 Task: Open Card Card0000000406 in Board Board0000000102 in Workspace WS0000000034 in Trello. Add Member Email0000000134 to Card Card0000000406 in Board Board0000000102 in Workspace WS0000000034 in Trello. Add Blue Label titled Label0000000406 to Card Card0000000406 in Board Board0000000102 in Workspace WS0000000034 in Trello. Add Checklist CL0000000406 to Card Card0000000406 in Board Board0000000102 in Workspace WS0000000034 in Trello. Add Dates with Start Date as Sep 01 2023 and Due Date as Sep 30 2023 to Card Card0000000406 in Board Board0000000102 in Workspace WS0000000034 in Trello
Action: Mouse moved to (556, 579)
Screenshot: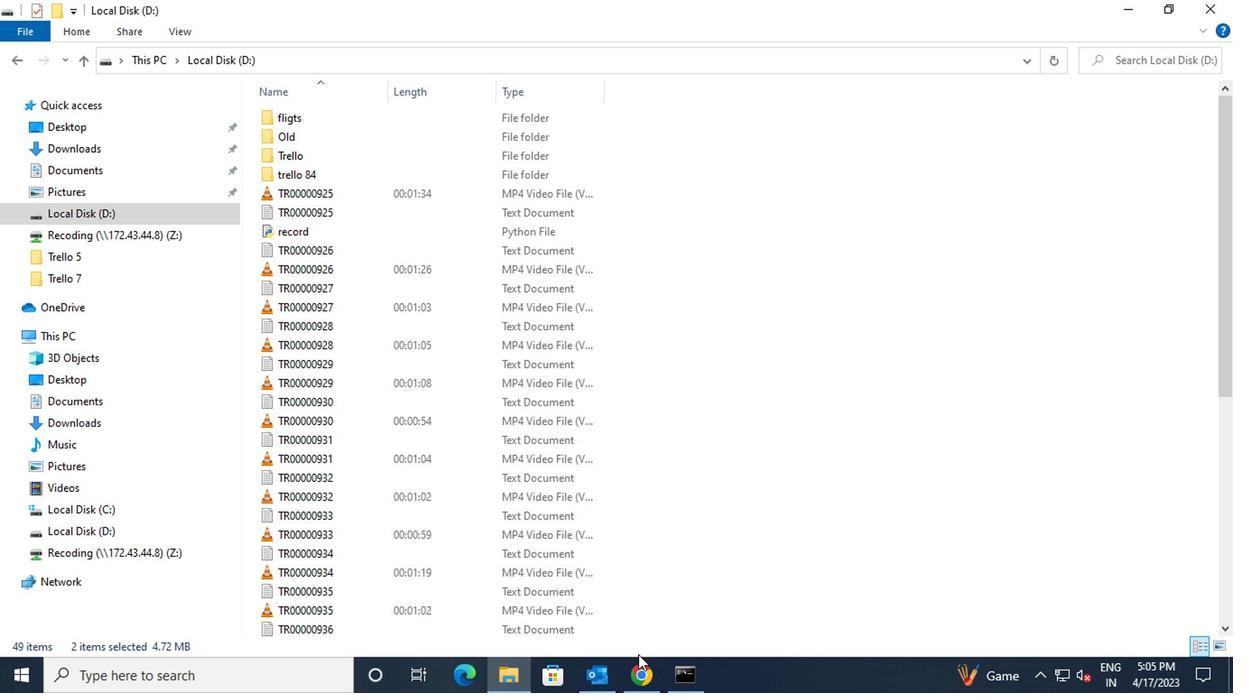 
Action: Mouse pressed left at (556, 579)
Screenshot: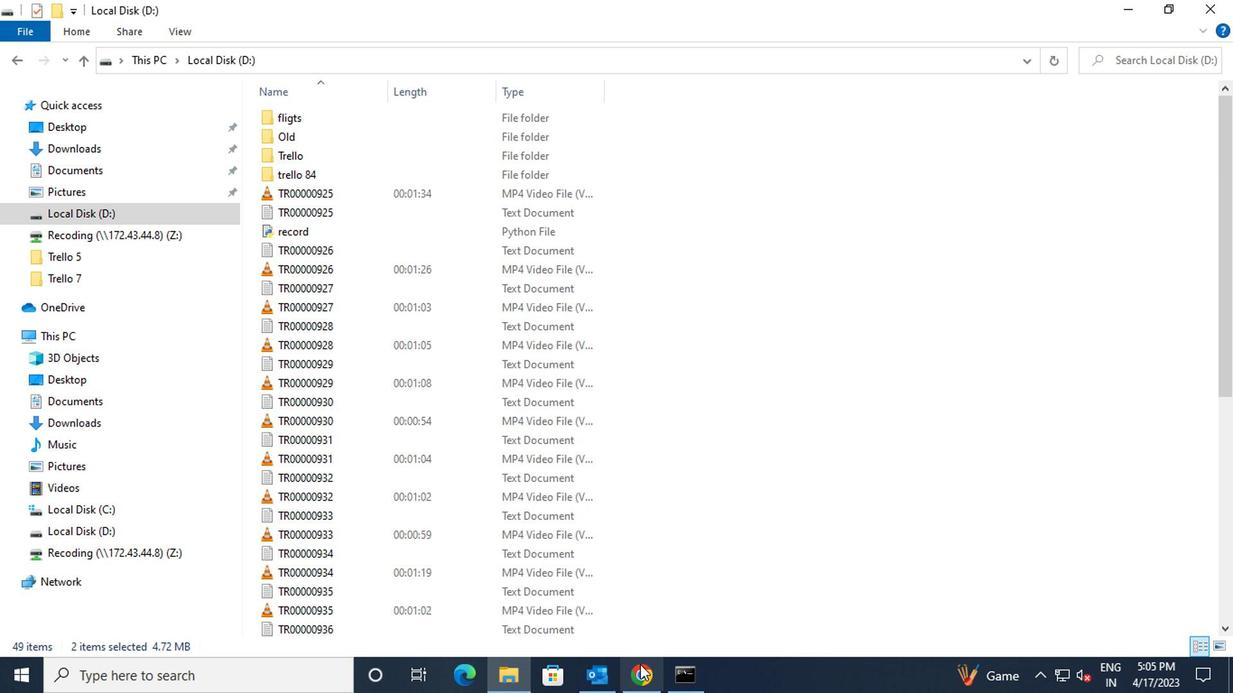 
Action: Mouse moved to (400, 280)
Screenshot: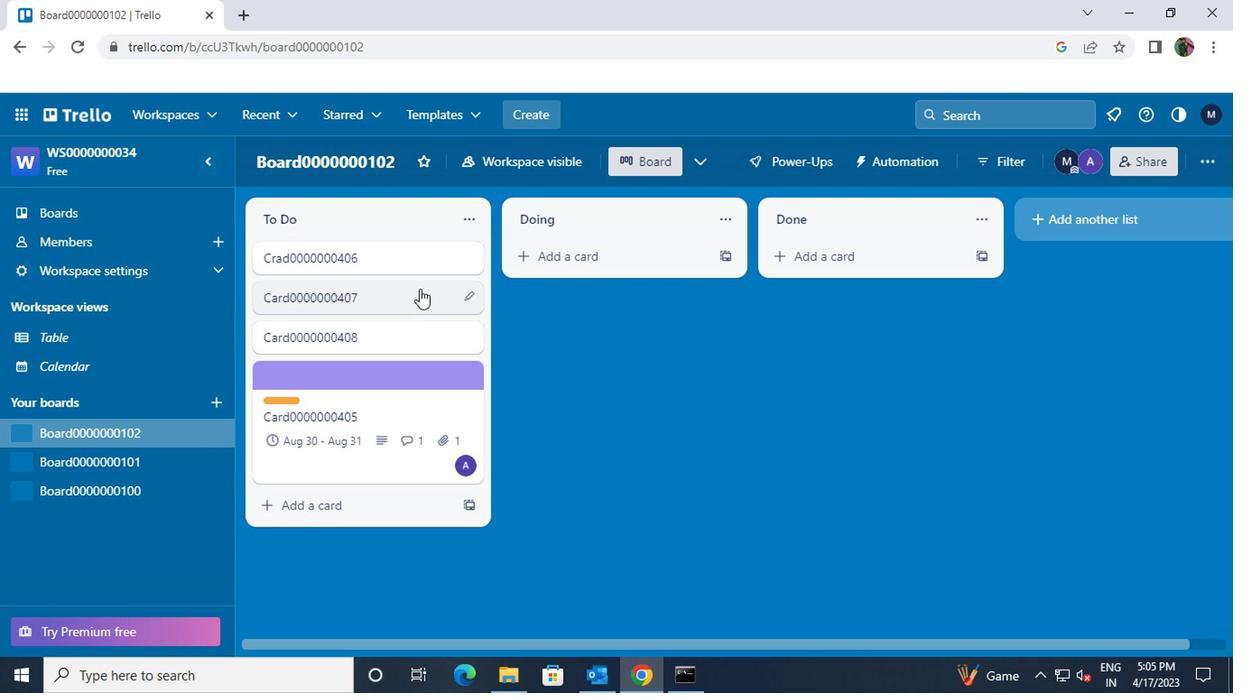 
Action: Mouse pressed left at (400, 280)
Screenshot: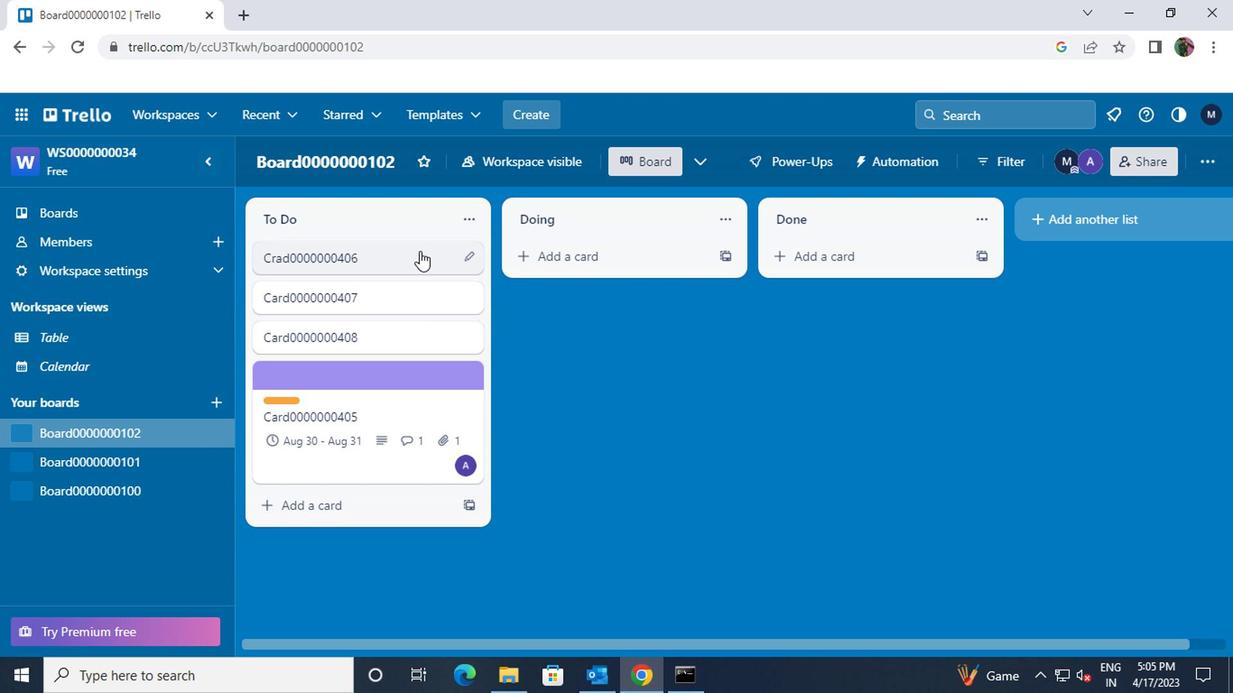 
Action: Mouse moved to (698, 283)
Screenshot: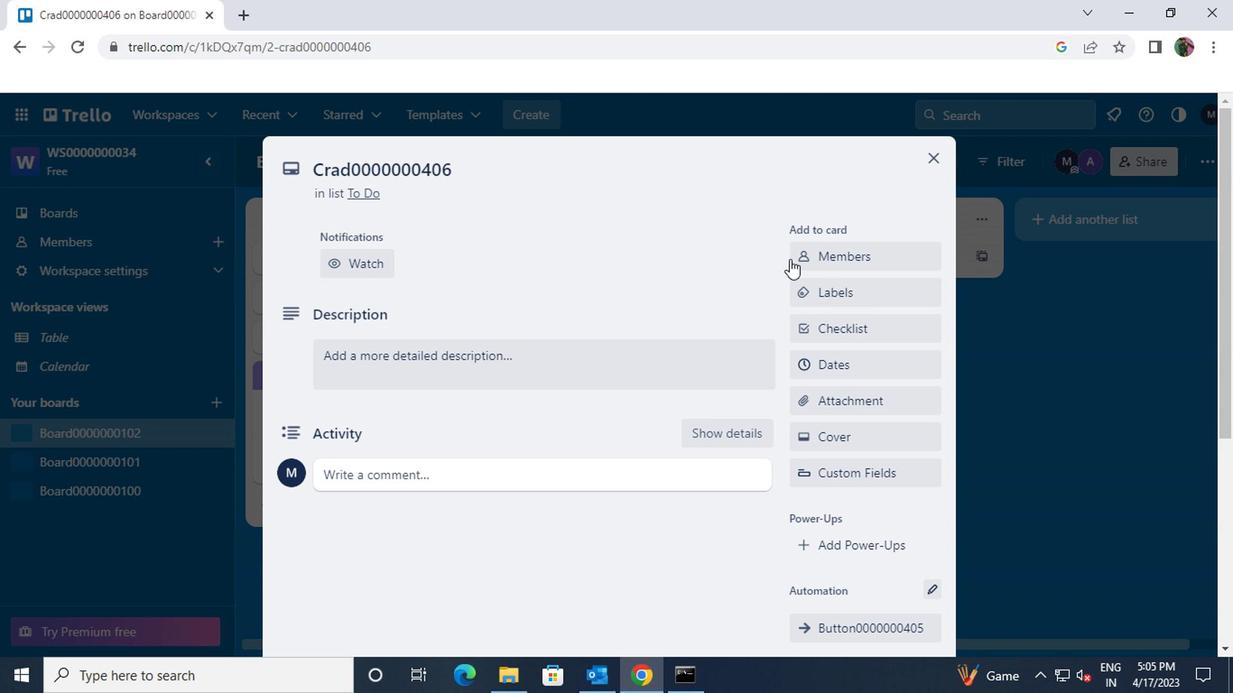
Action: Mouse pressed left at (698, 283)
Screenshot: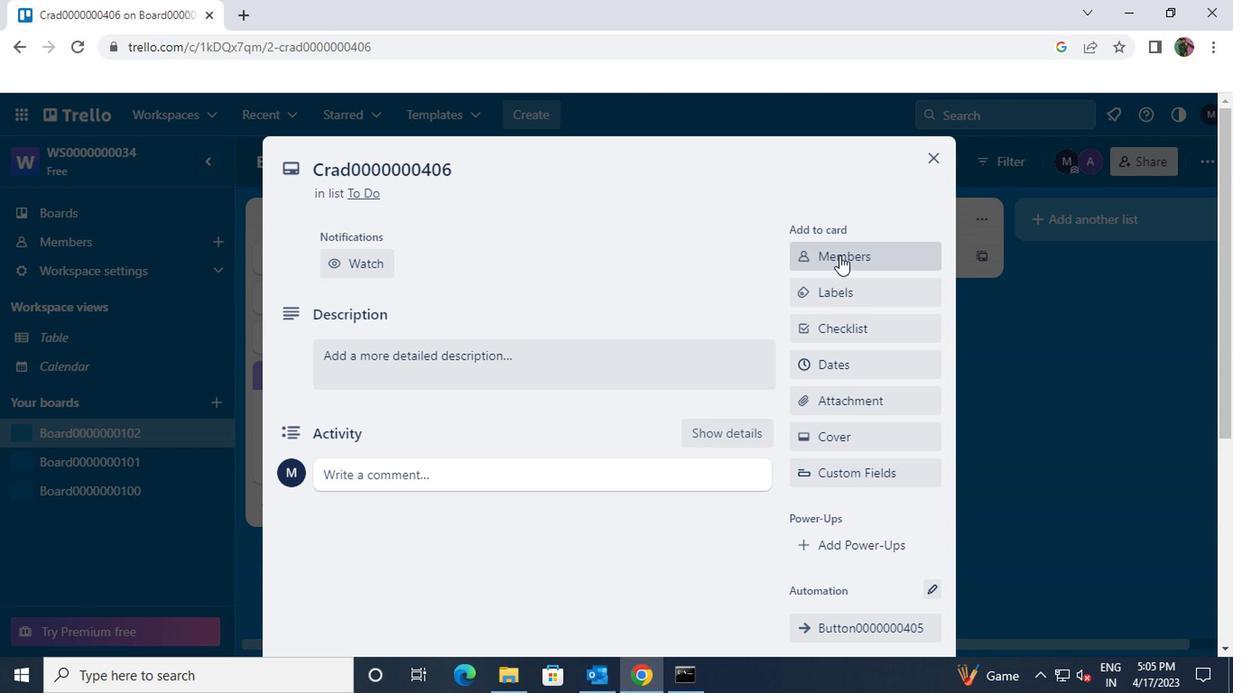 
Action: Key pressed nikrathi889<Key.shift><Key.shift><Key.shift><Key.shift><Key.shift><Key.shift><Key.shift>@GMAIL.COM
Screenshot: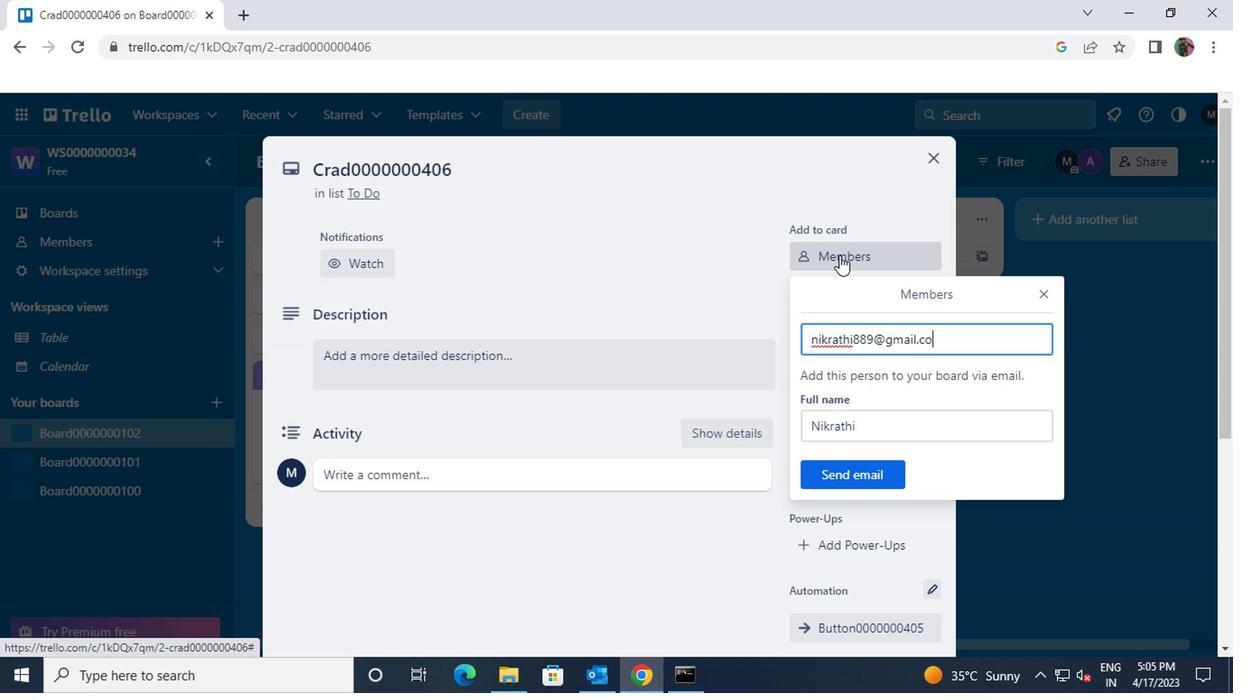 
Action: Mouse moved to (696, 441)
Screenshot: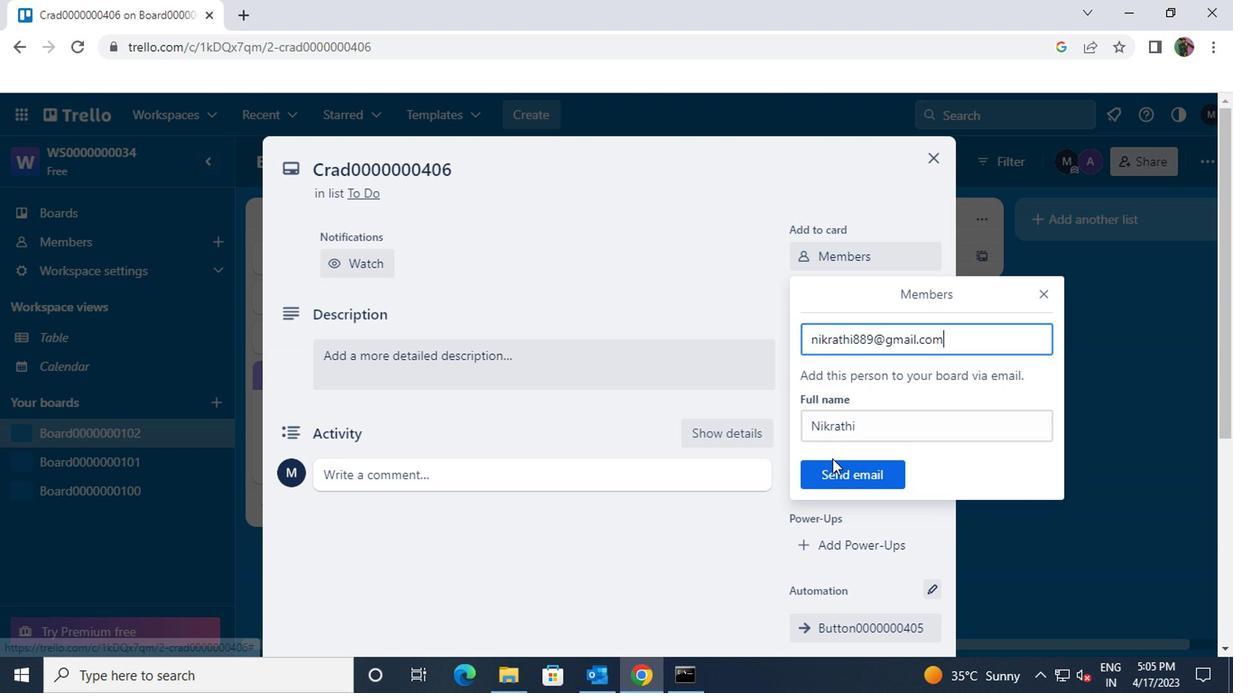 
Action: Mouse pressed left at (696, 441)
Screenshot: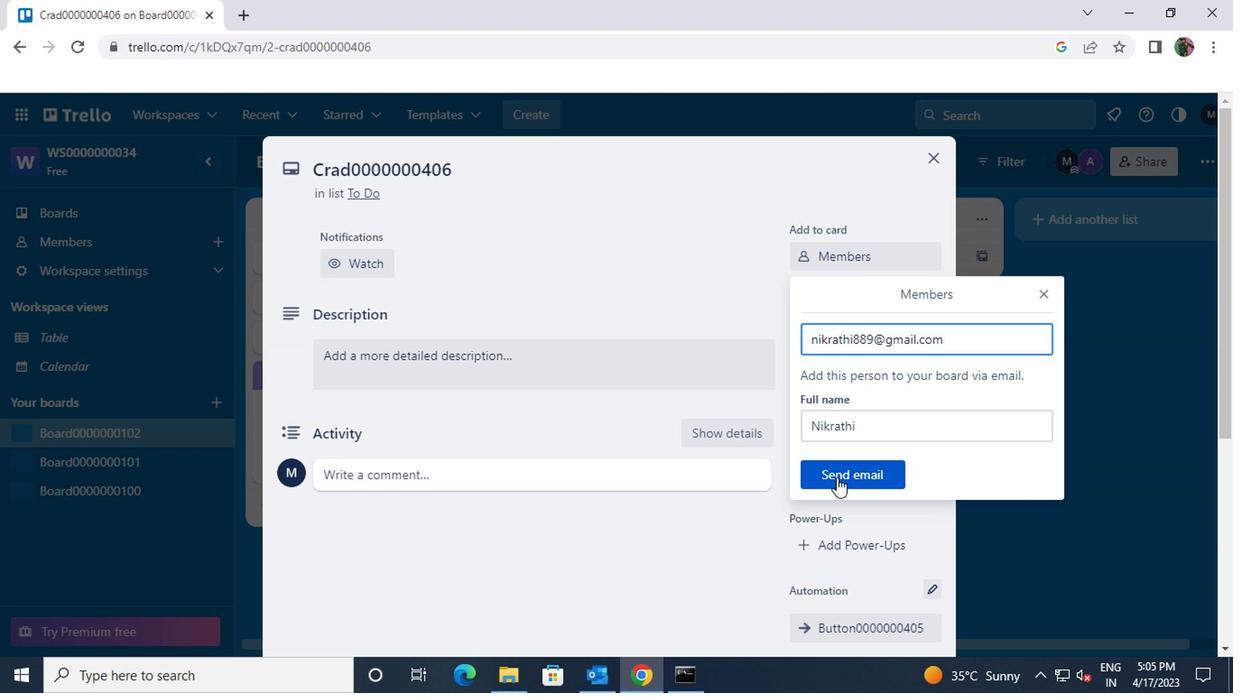 
Action: Mouse moved to (715, 305)
Screenshot: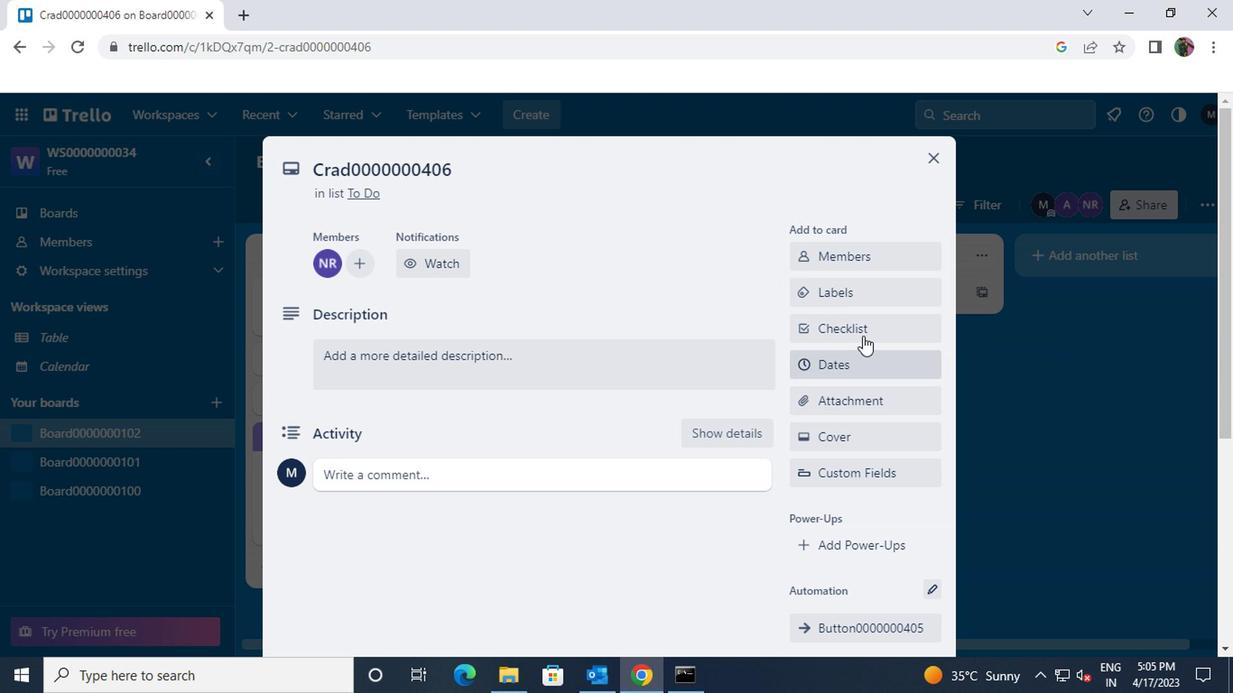 
Action: Mouse pressed left at (715, 305)
Screenshot: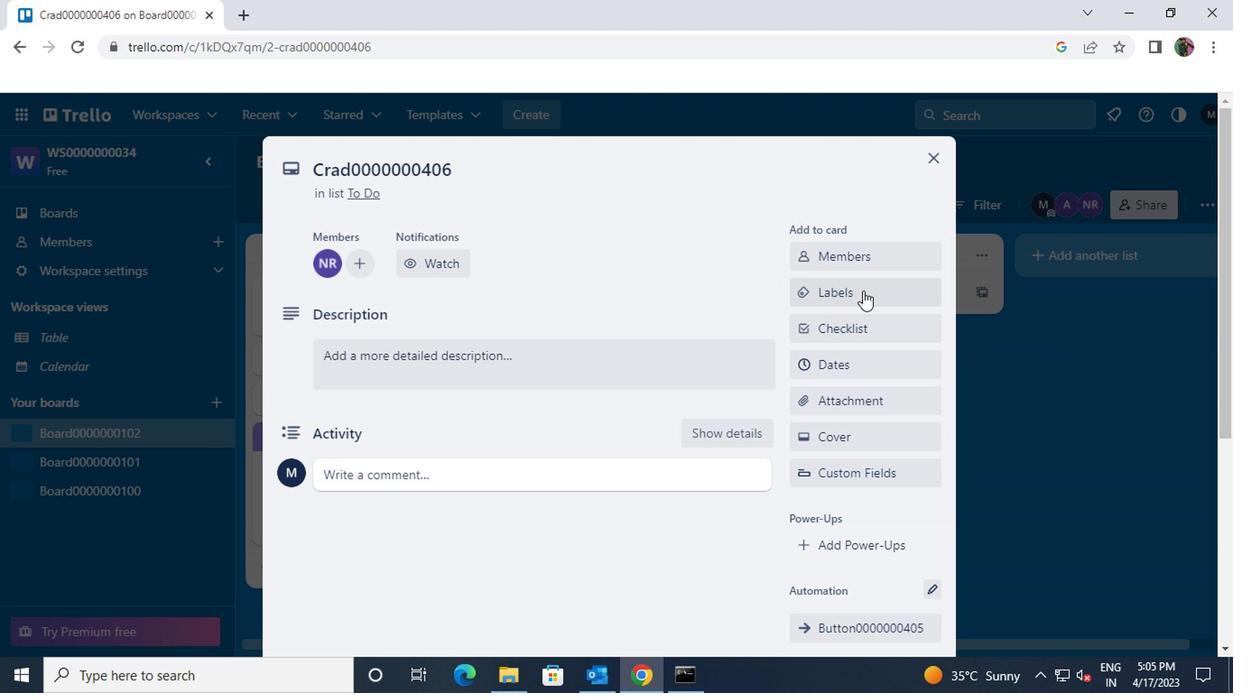 
Action: Mouse moved to (736, 468)
Screenshot: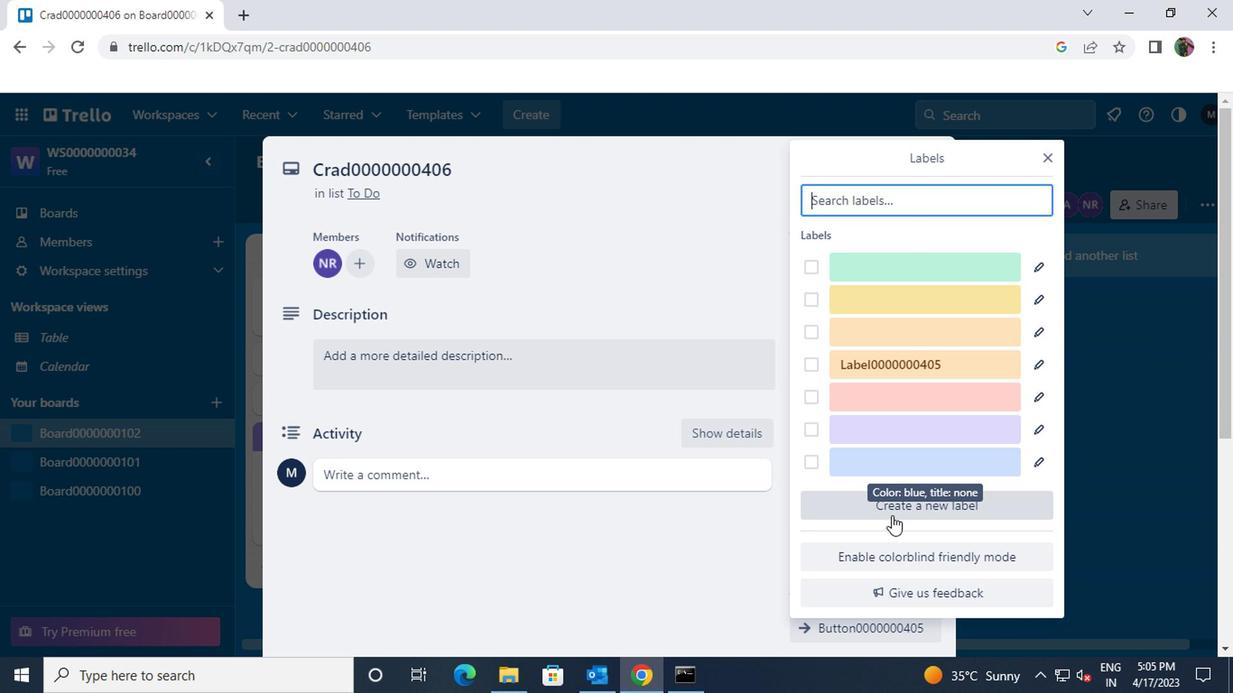 
Action: Mouse pressed left at (736, 468)
Screenshot: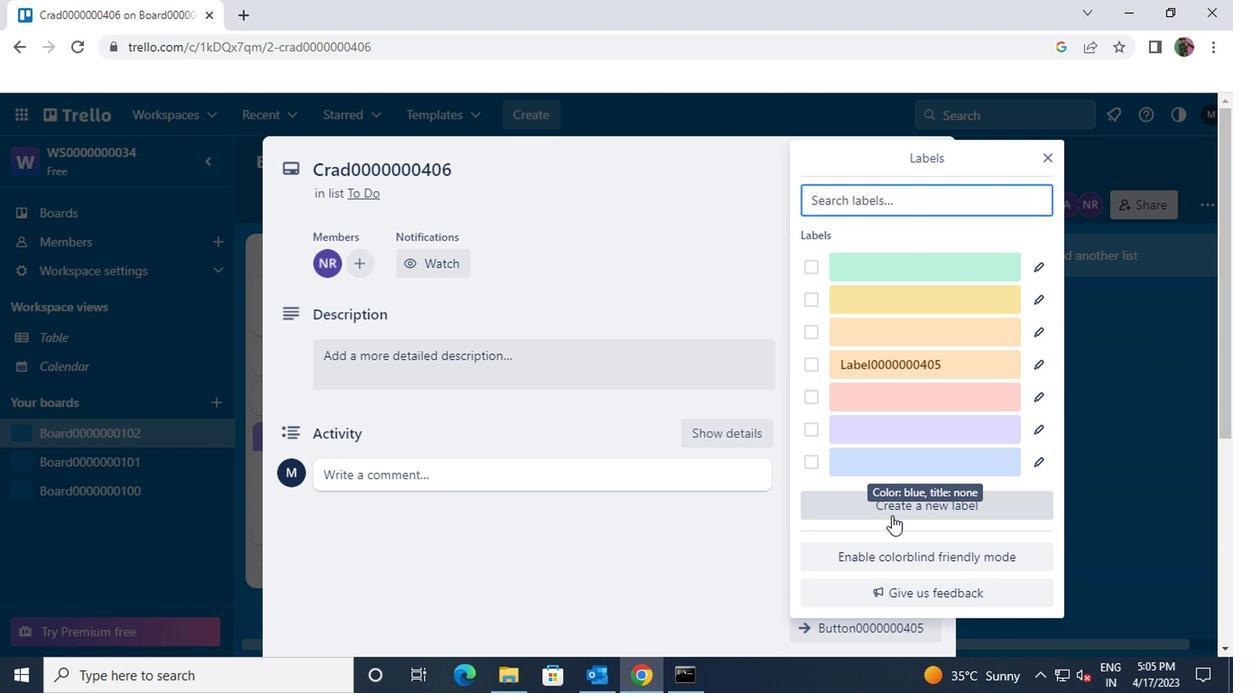 
Action: Mouse moved to (720, 326)
Screenshot: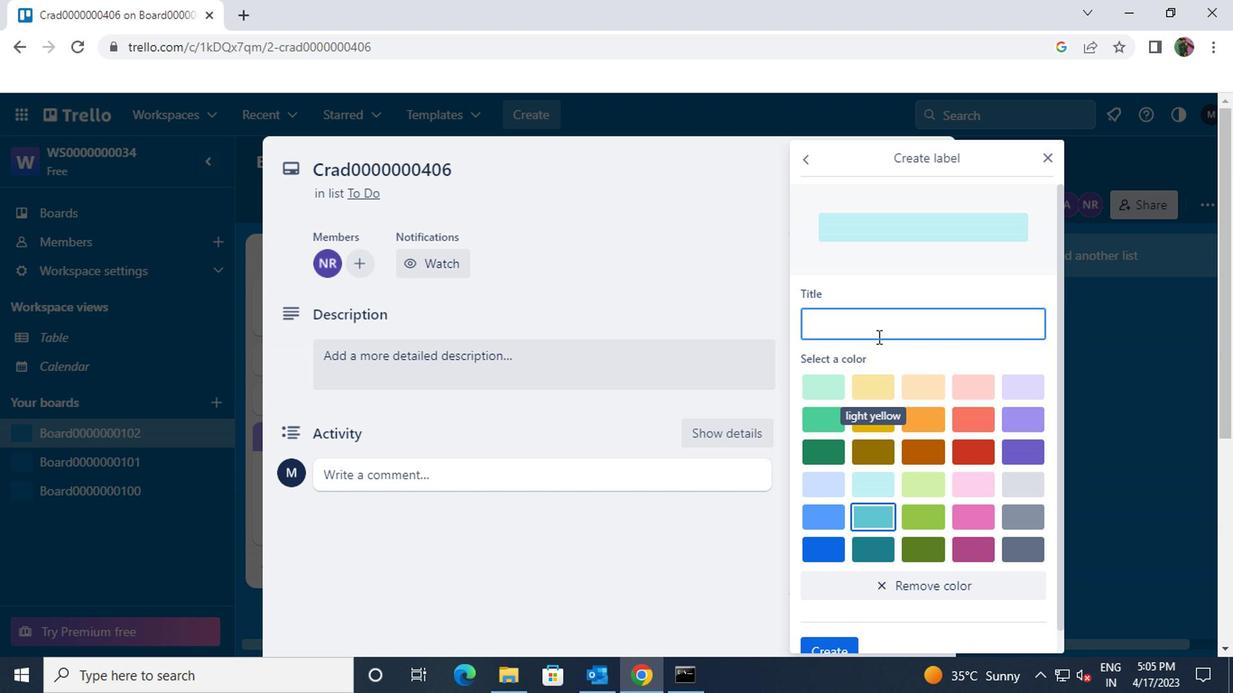 
Action: Mouse pressed left at (720, 326)
Screenshot: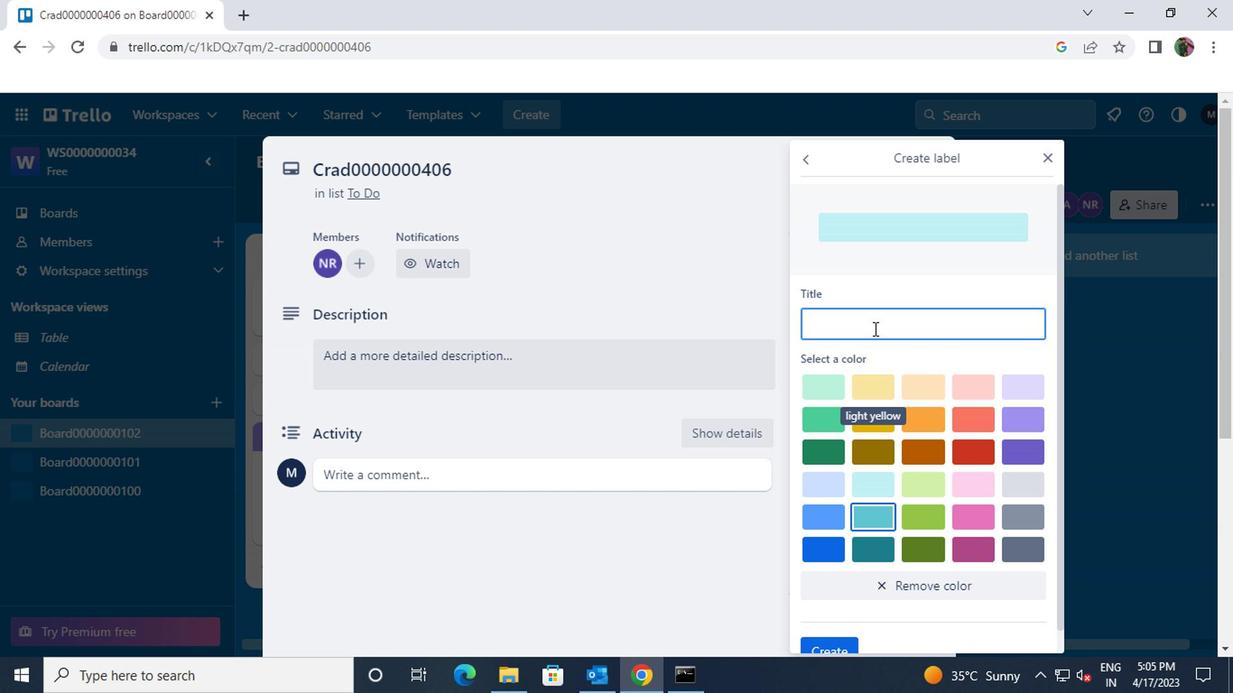 
Action: Key pressed <Key.shift>LABEL0000000406
Screenshot: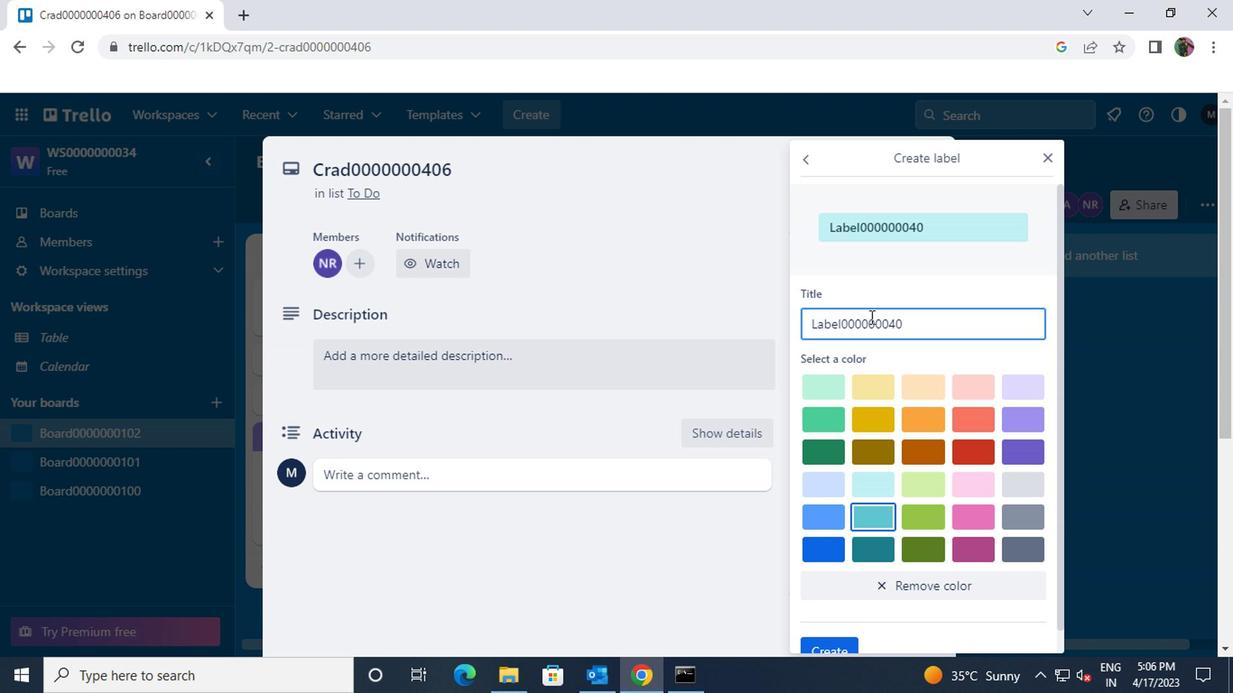 
Action: Mouse moved to (691, 483)
Screenshot: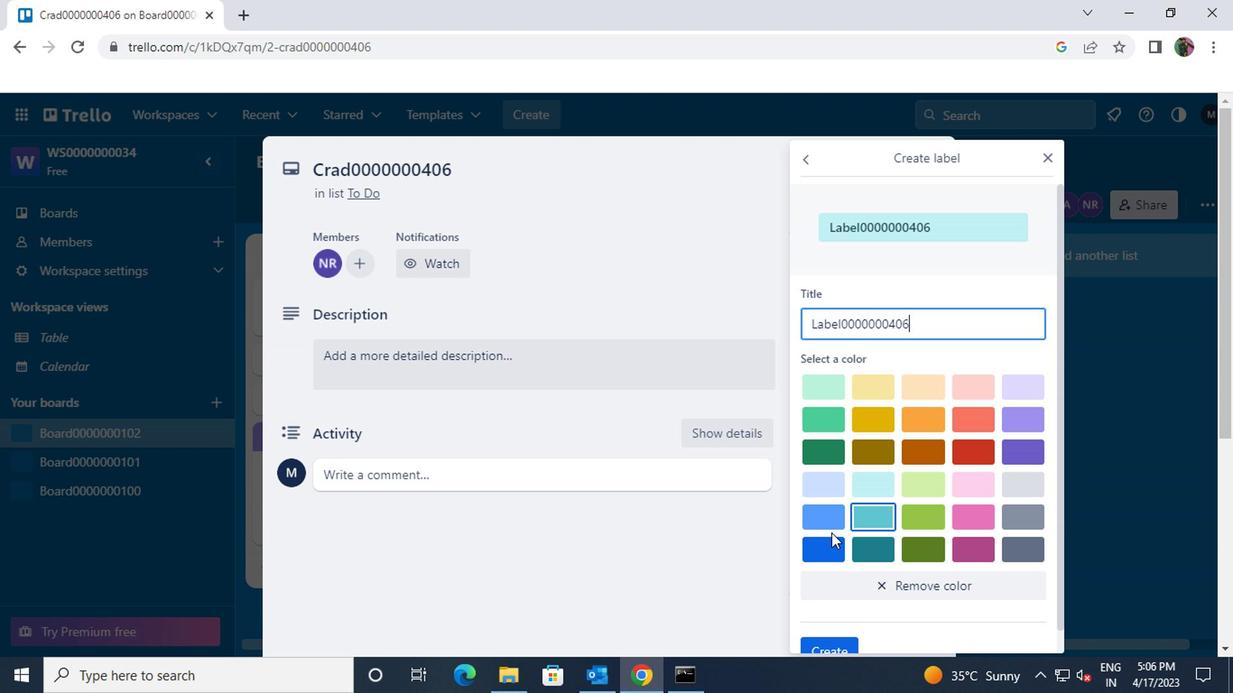 
Action: Mouse pressed left at (691, 483)
Screenshot: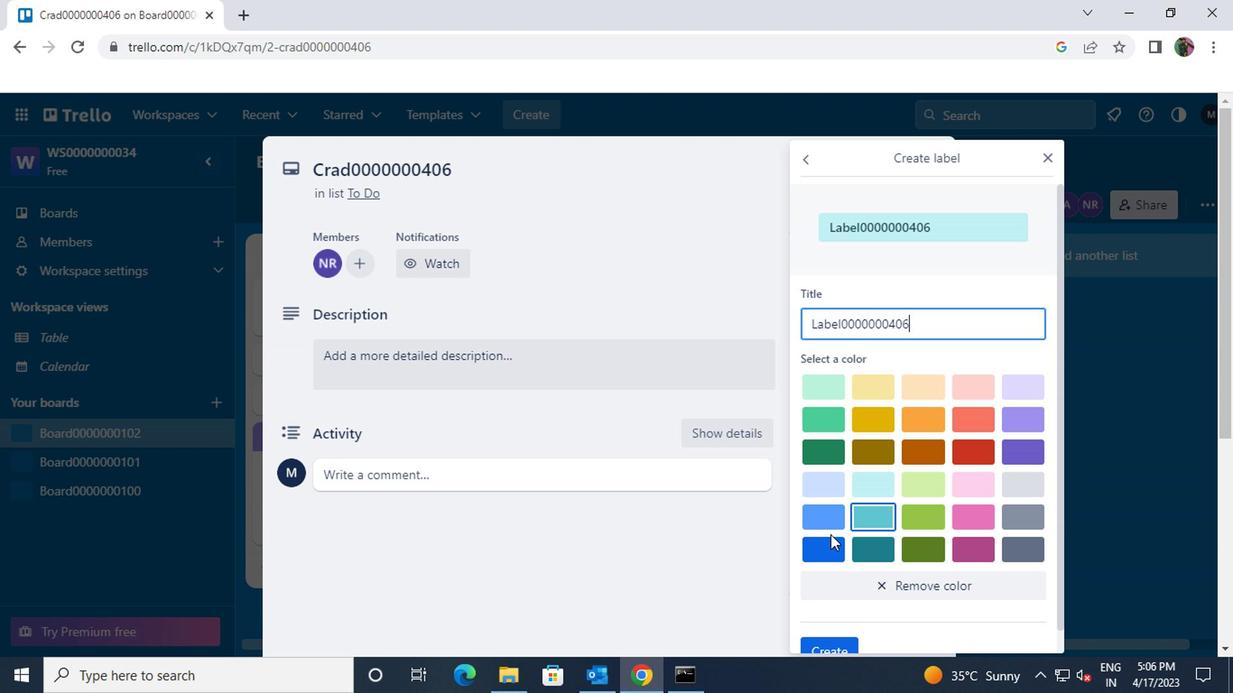 
Action: Mouse moved to (693, 482)
Screenshot: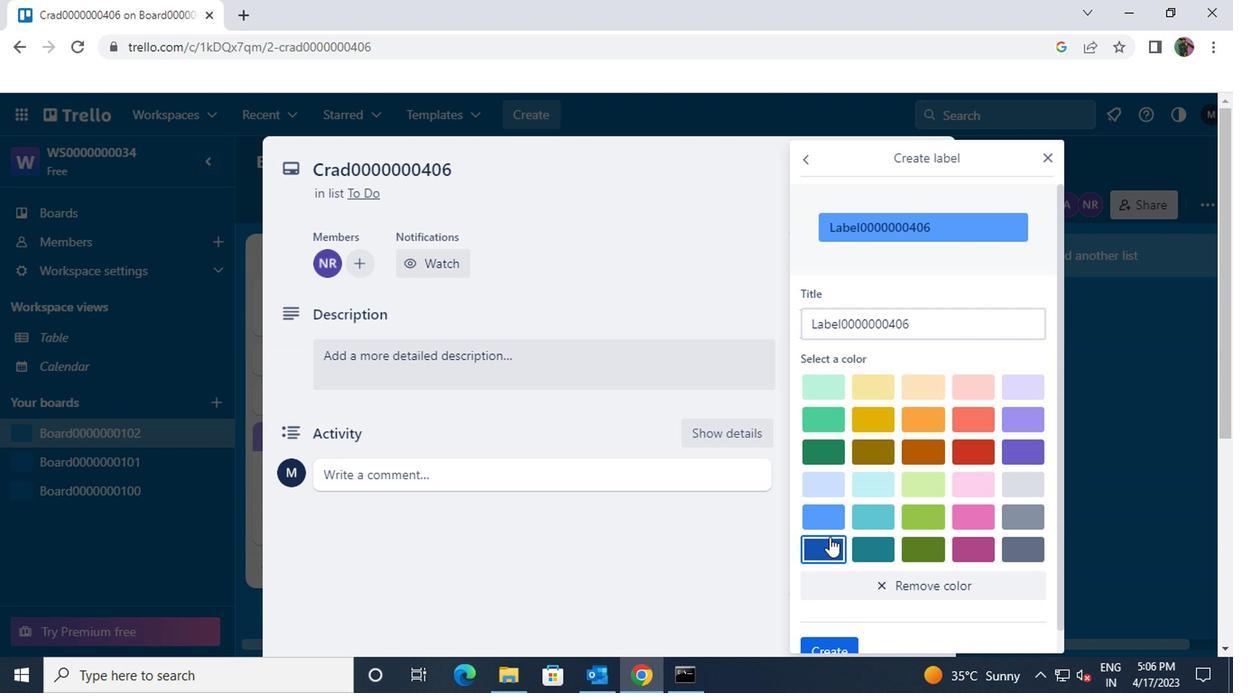 
Action: Mouse scrolled (693, 481) with delta (0, 0)
Screenshot: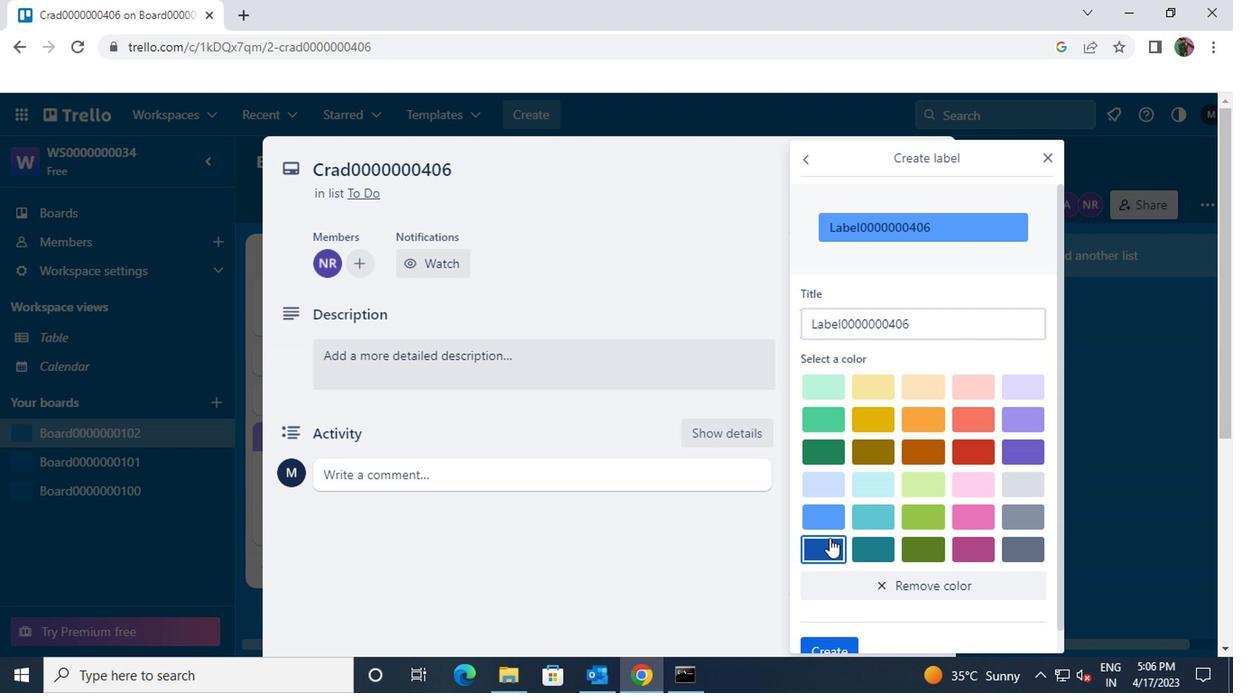 
Action: Mouse moved to (694, 482)
Screenshot: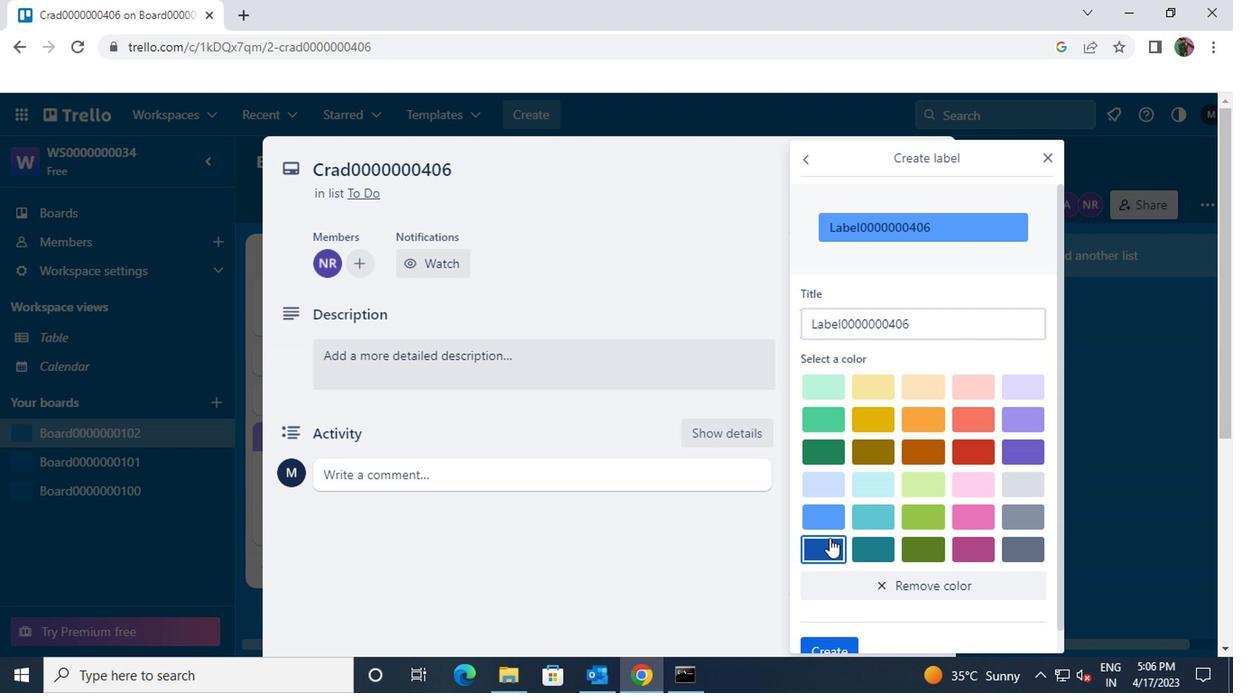 
Action: Mouse scrolled (694, 481) with delta (0, 0)
Screenshot: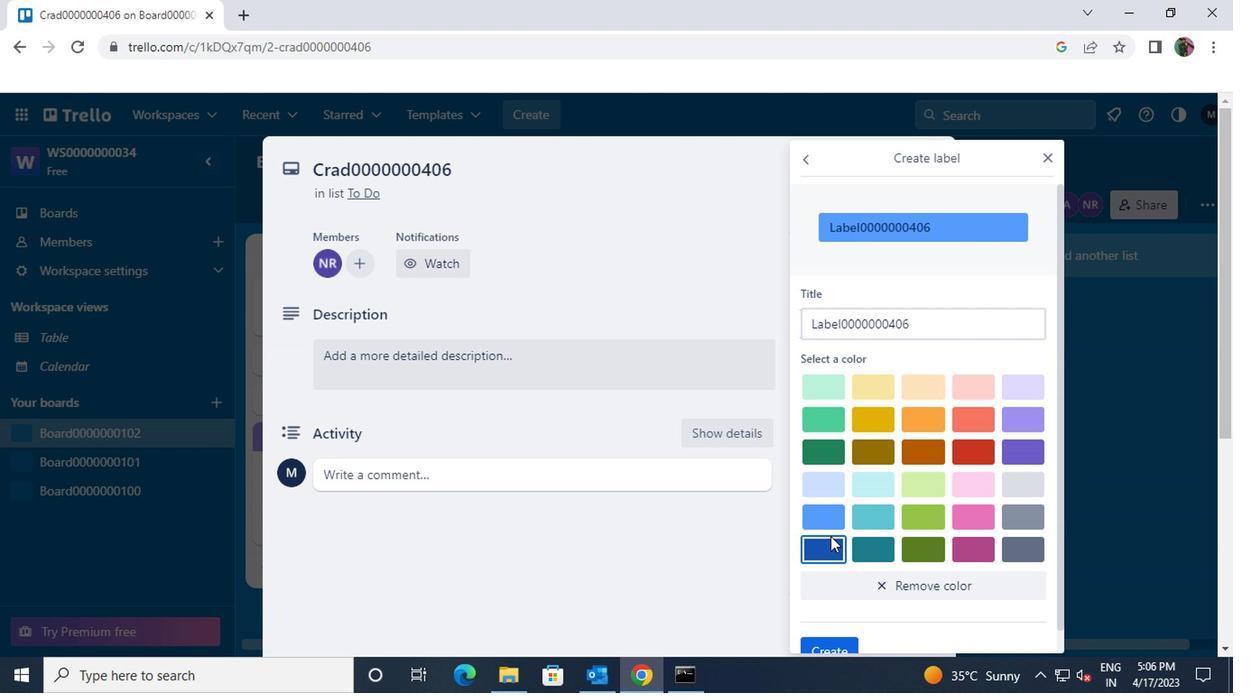 
Action: Mouse moved to (697, 544)
Screenshot: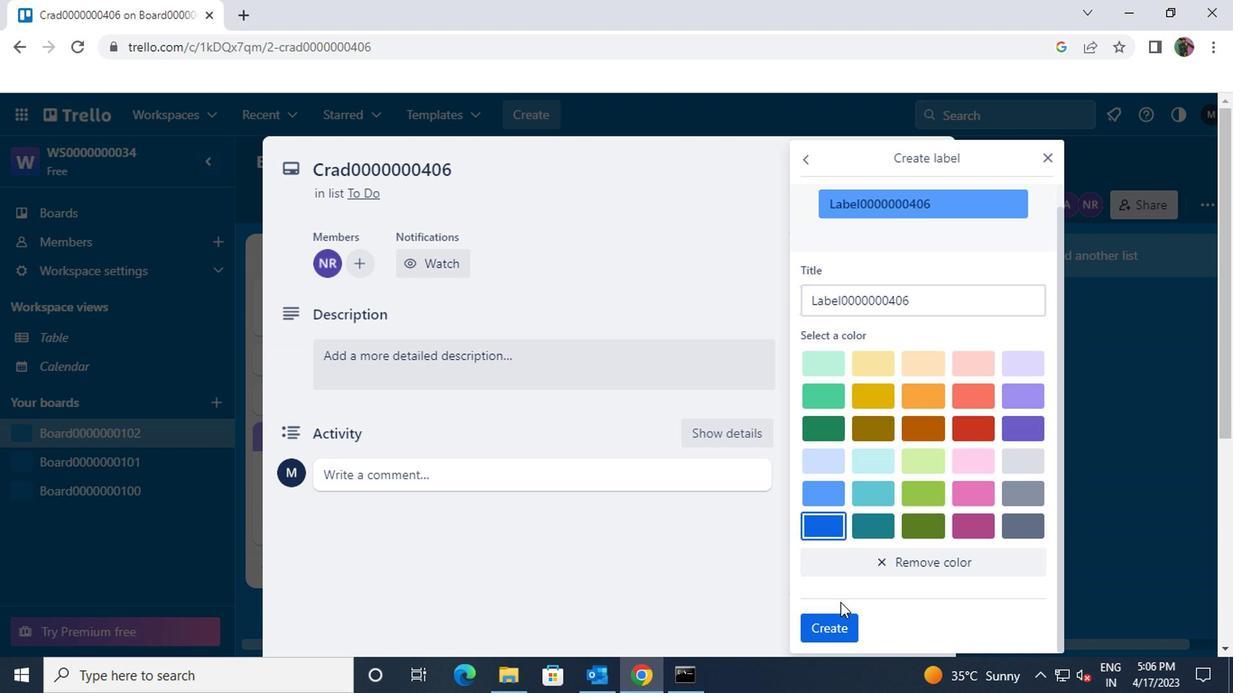 
Action: Mouse pressed left at (697, 544)
Screenshot: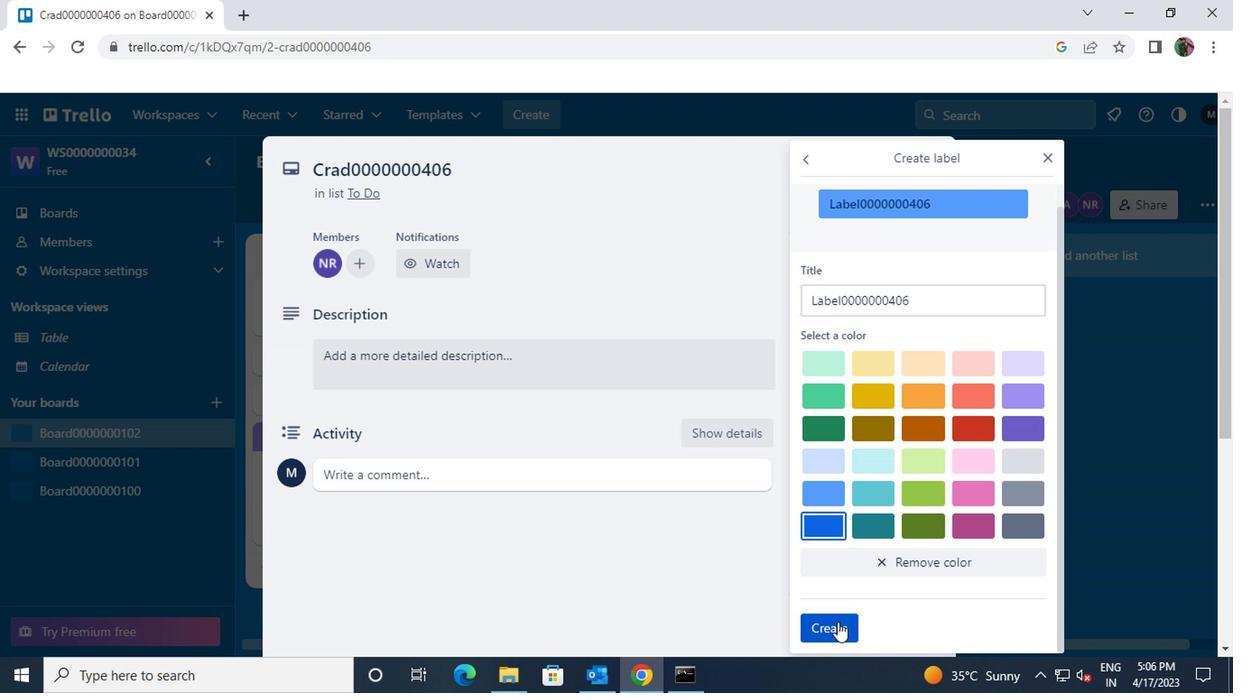 
Action: Mouse moved to (716, 488)
Screenshot: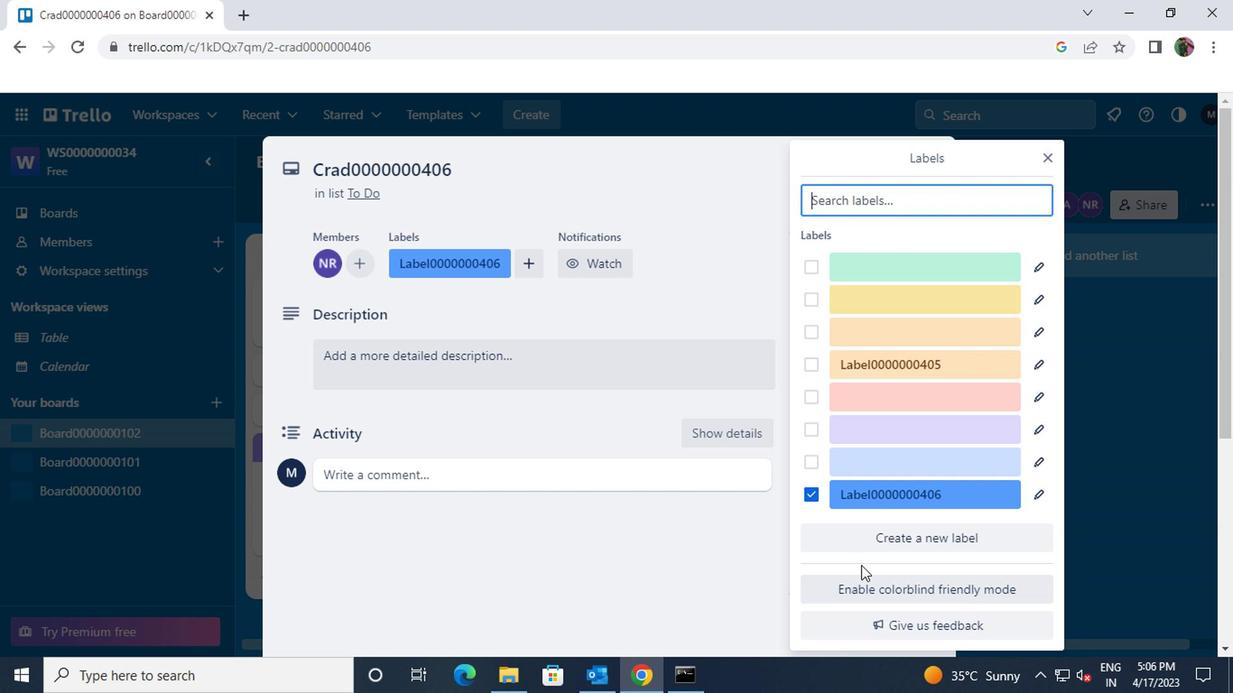 
Action: Mouse scrolled (716, 488) with delta (0, 0)
Screenshot: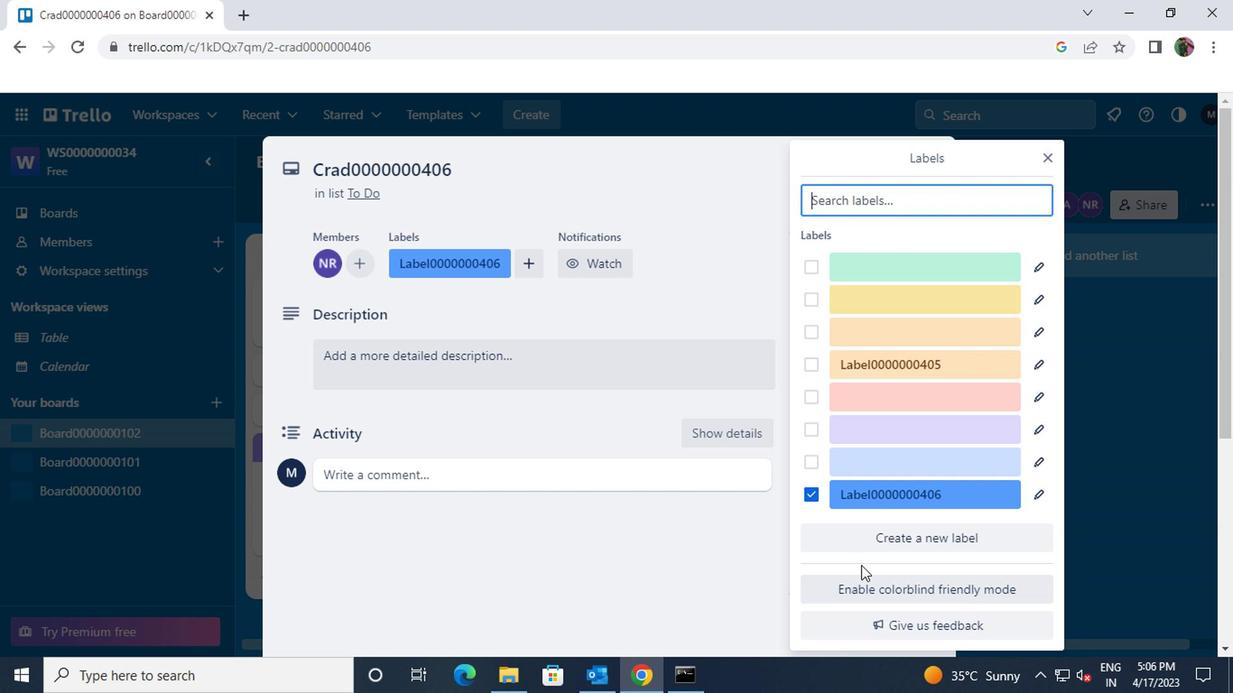 
Action: Mouse moved to (716, 487)
Screenshot: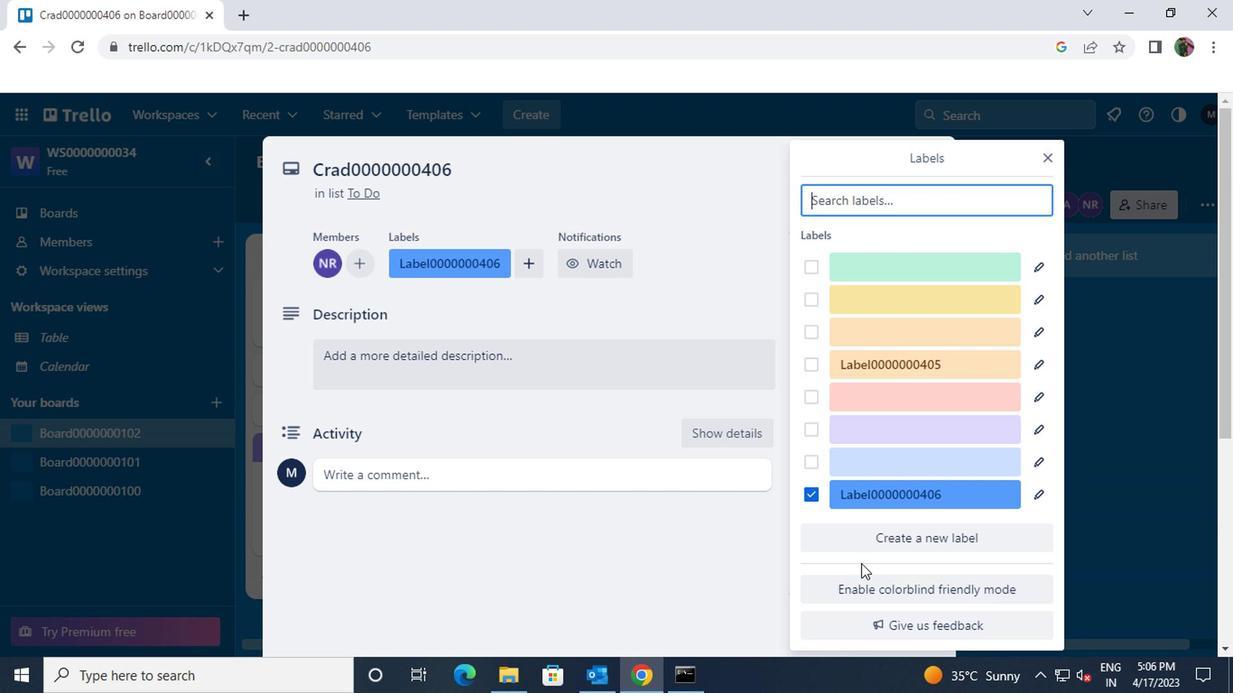 
Action: Mouse scrolled (716, 488) with delta (0, 0)
Screenshot: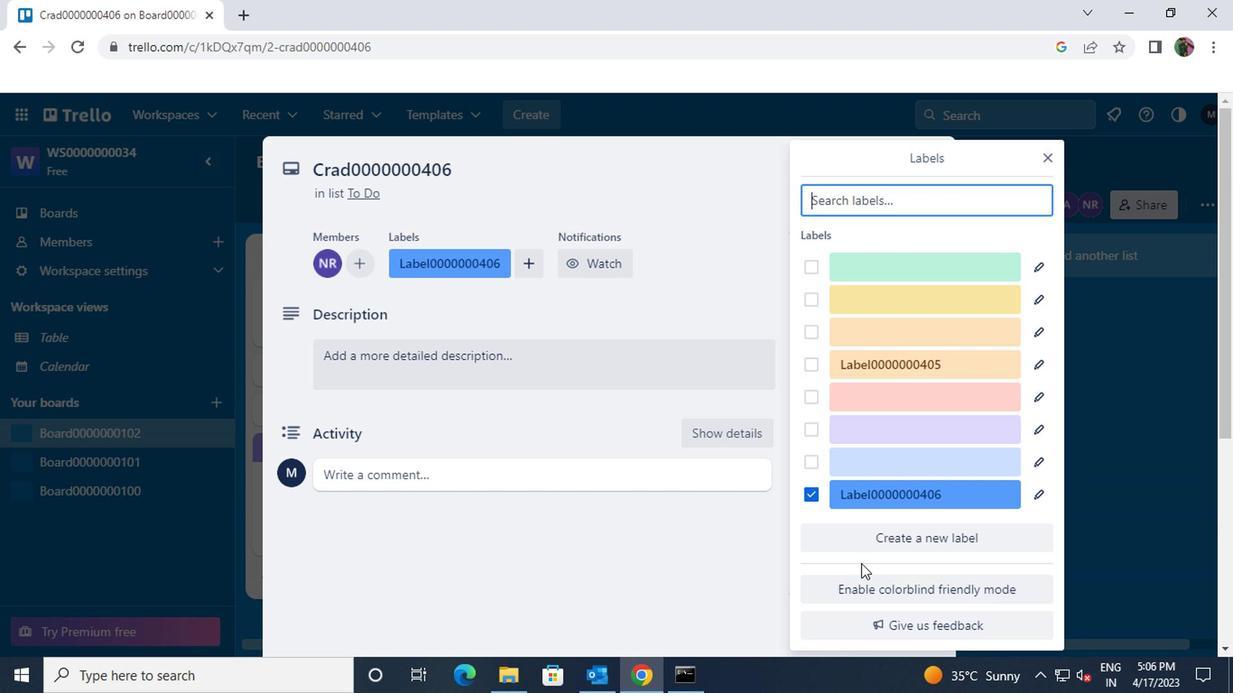 
Action: Mouse moved to (718, 482)
Screenshot: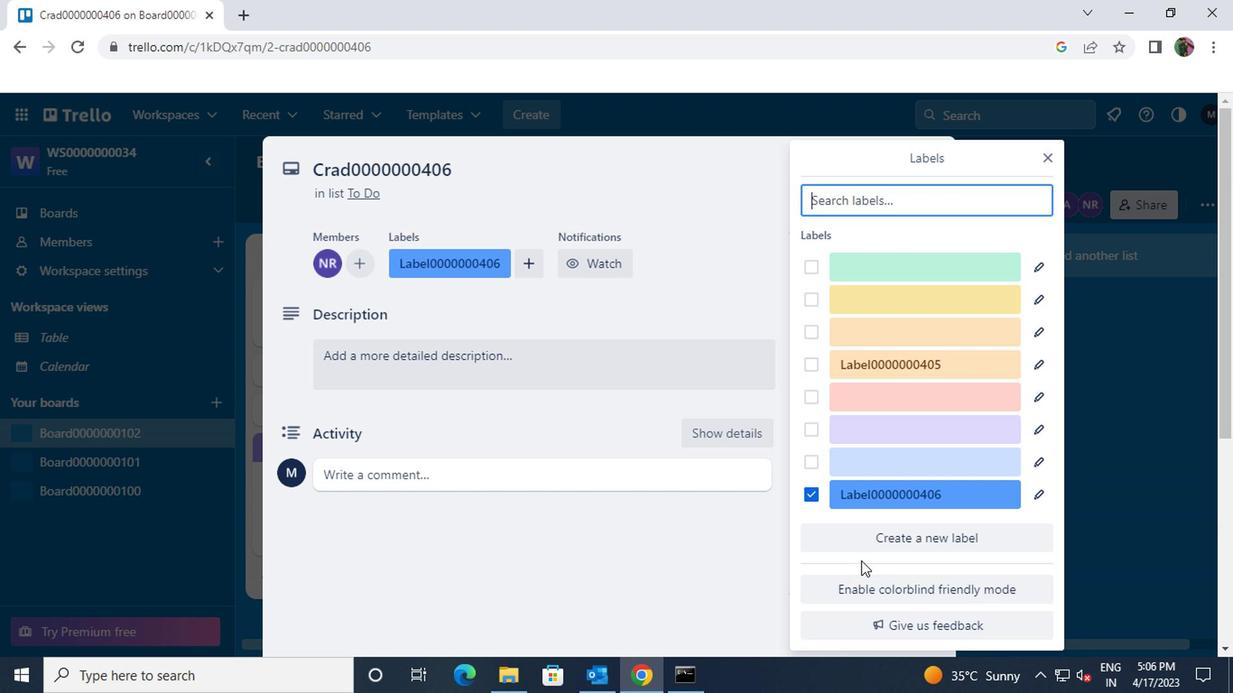
Action: Mouse scrolled (718, 483) with delta (0, 0)
Screenshot: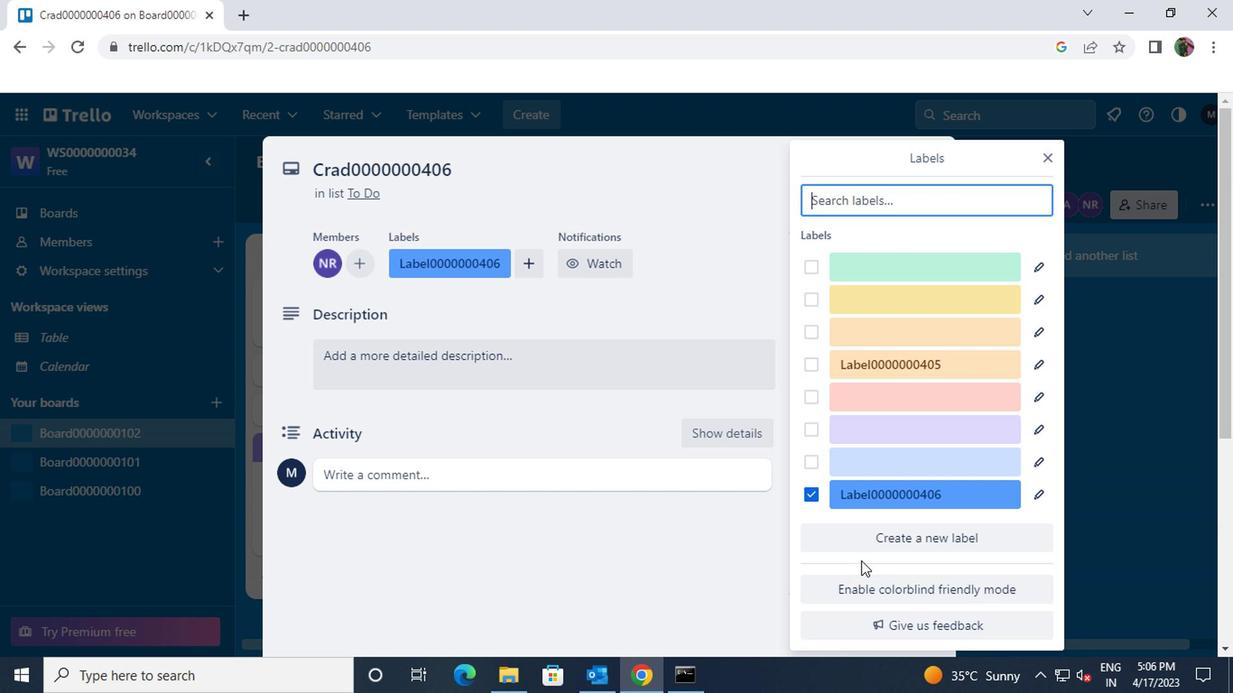 
Action: Mouse moved to (845, 208)
Screenshot: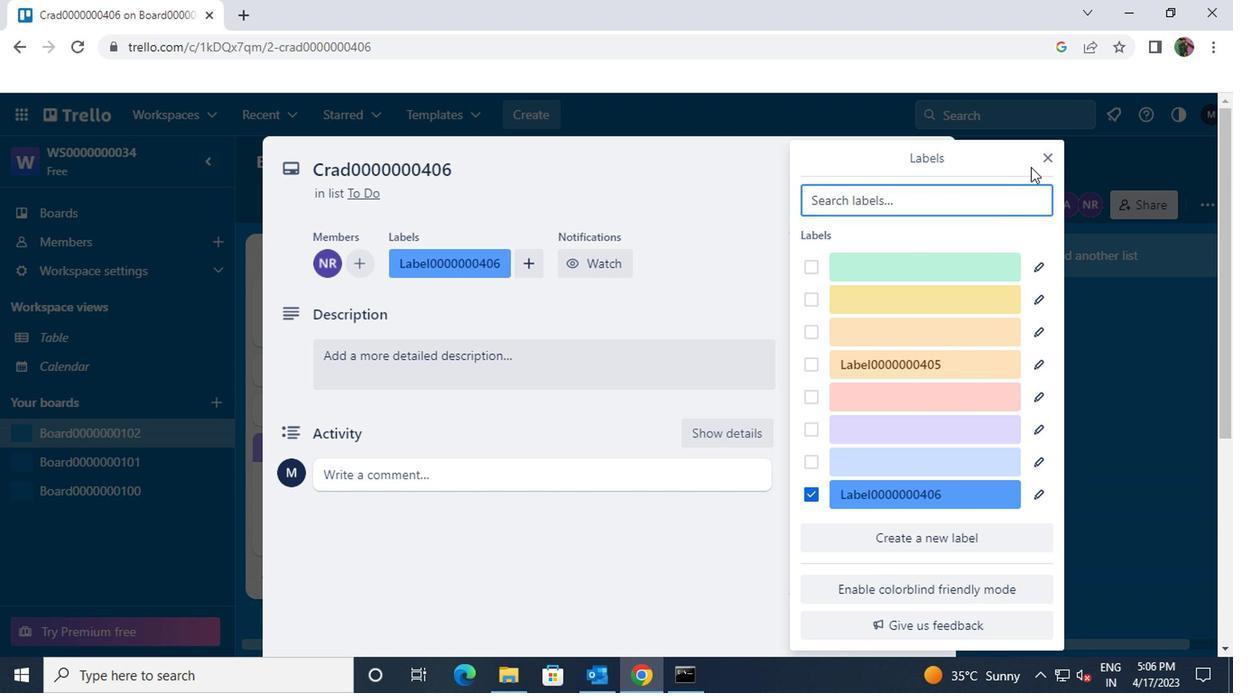 
Action: Mouse pressed left at (845, 208)
Screenshot: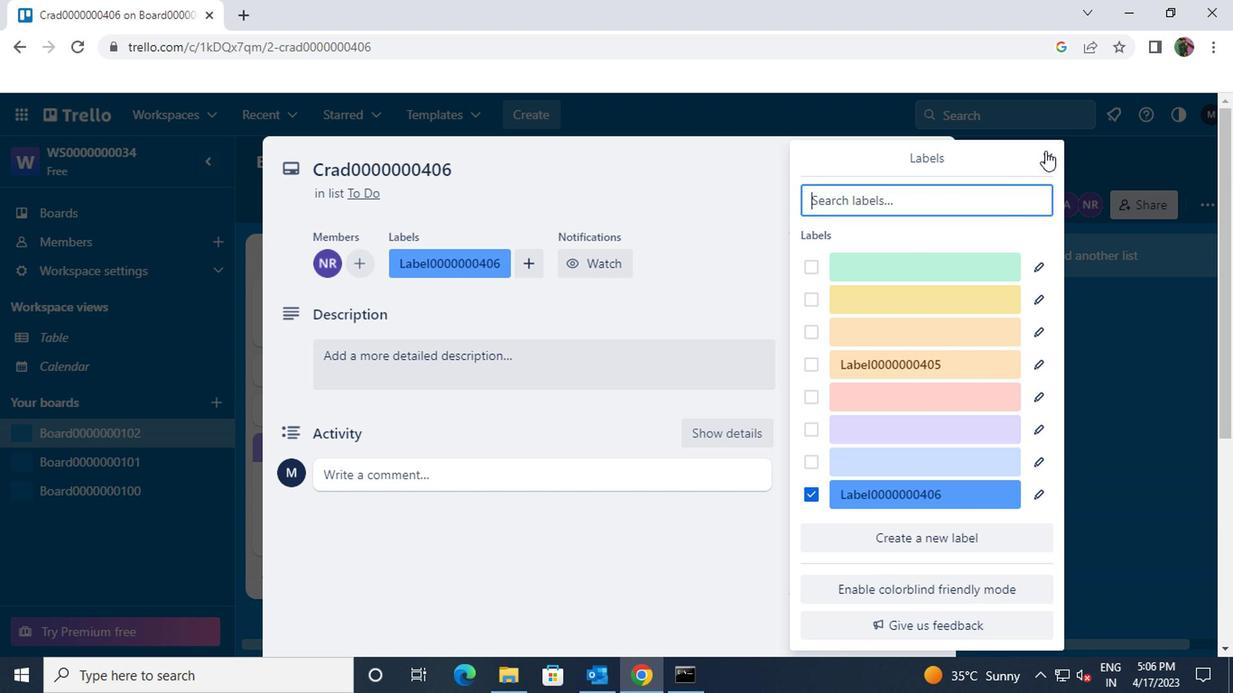 
Action: Mouse moved to (693, 339)
Screenshot: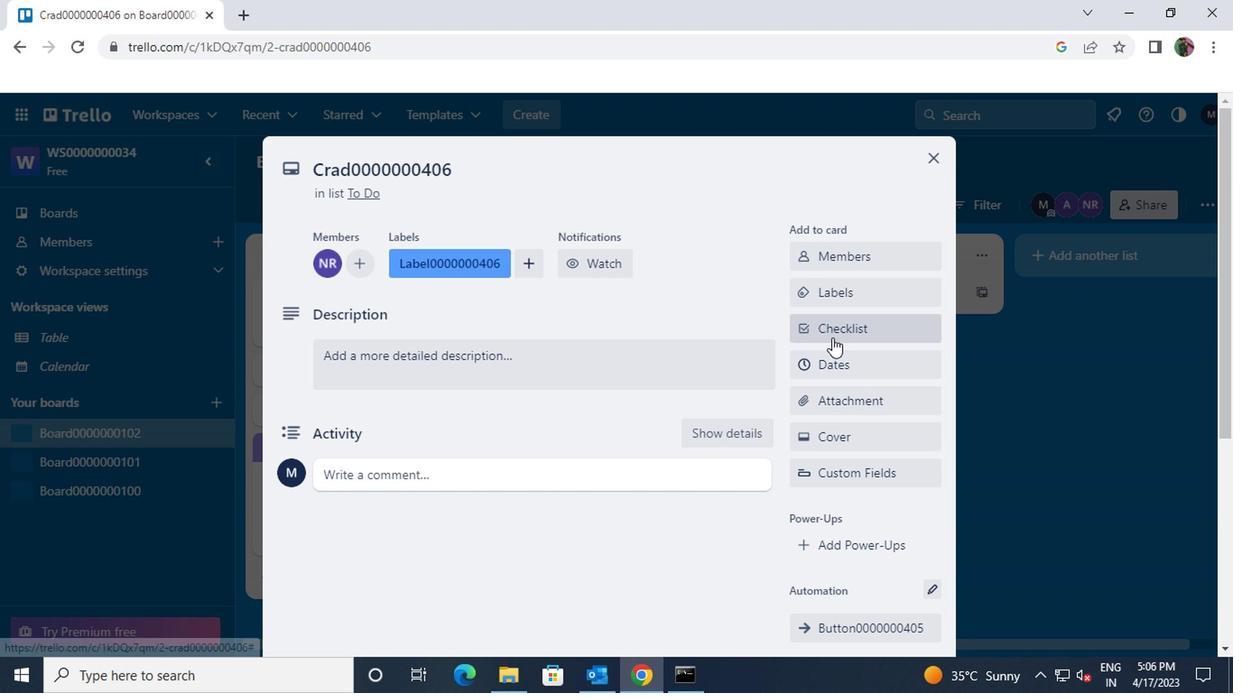 
Action: Mouse pressed left at (693, 339)
Screenshot: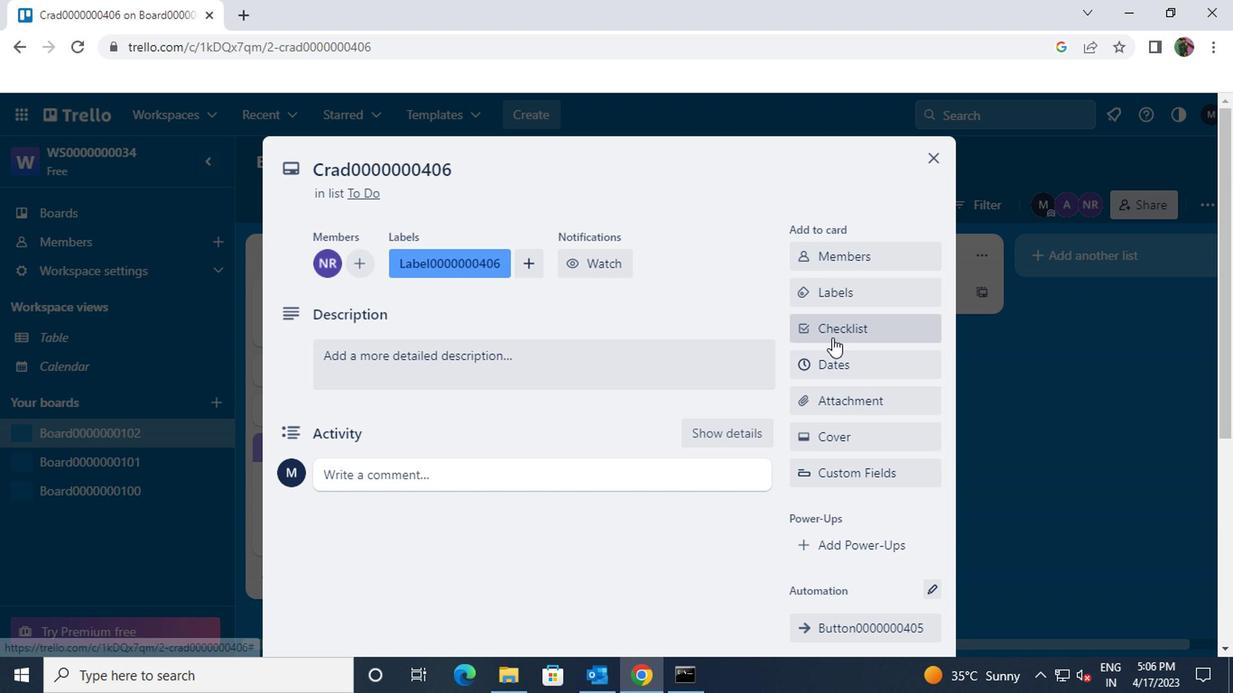
Action: Mouse moved to (698, 354)
Screenshot: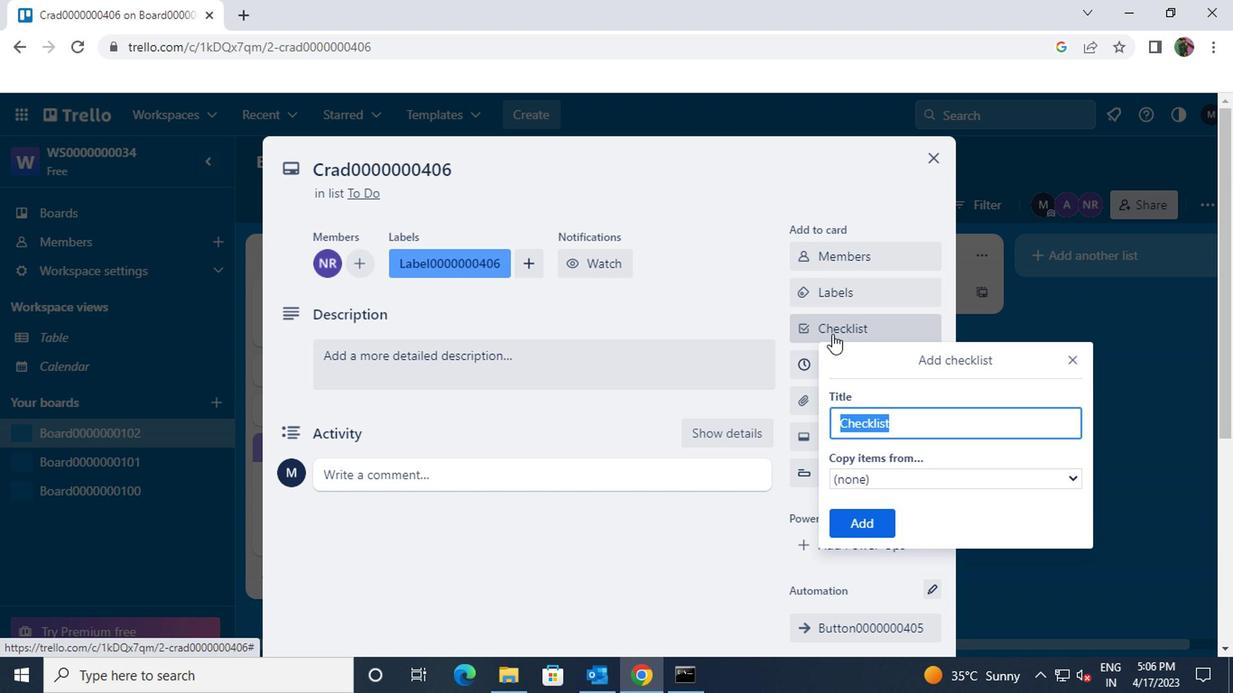 
Action: Key pressed <Key.shift>CL0000000406
Screenshot: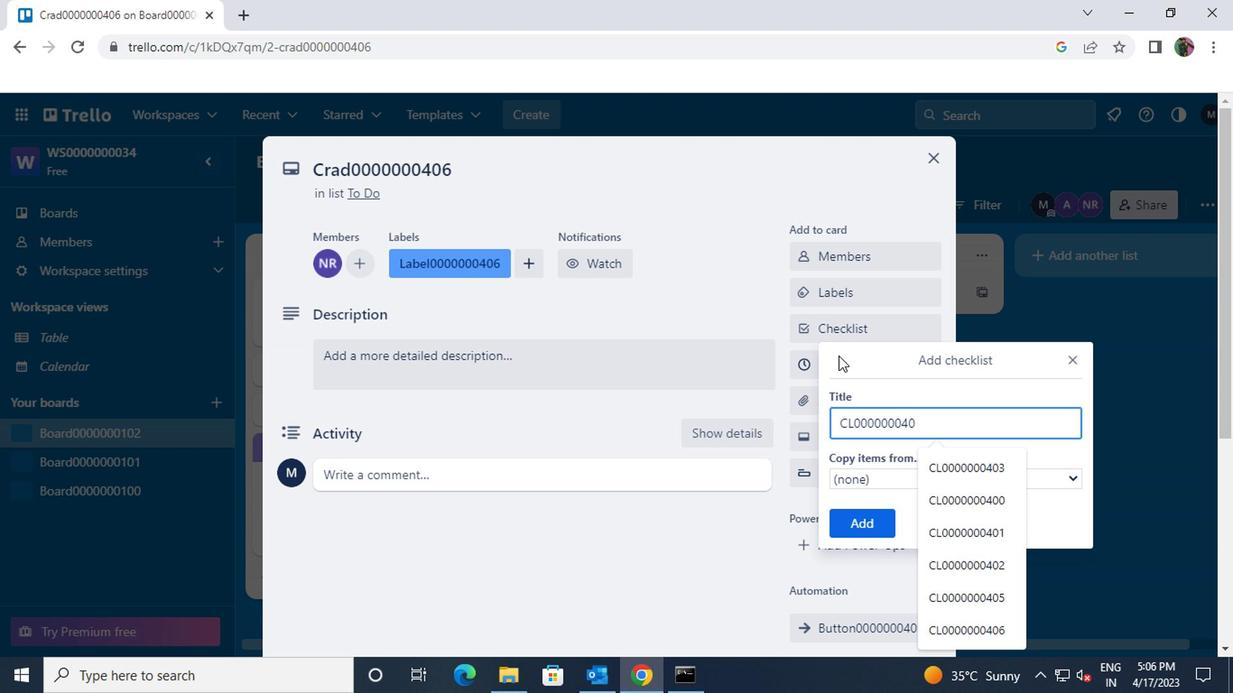 
Action: Mouse moved to (711, 472)
Screenshot: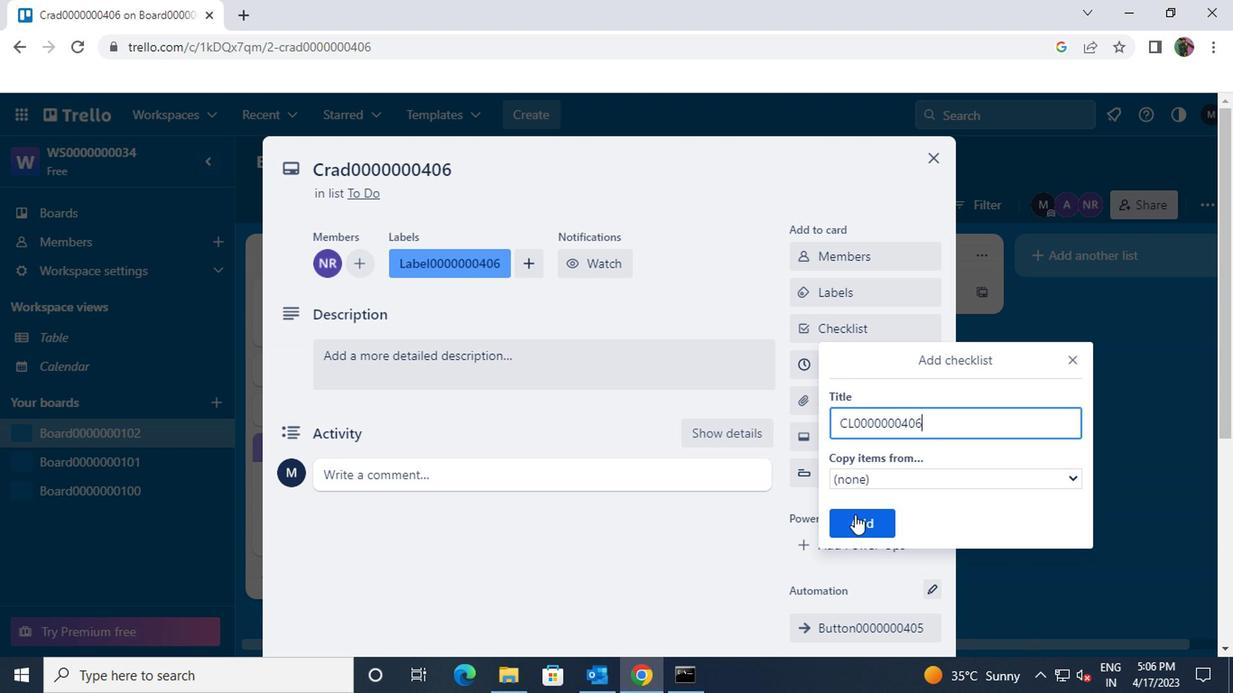 
Action: Mouse pressed left at (711, 472)
Screenshot: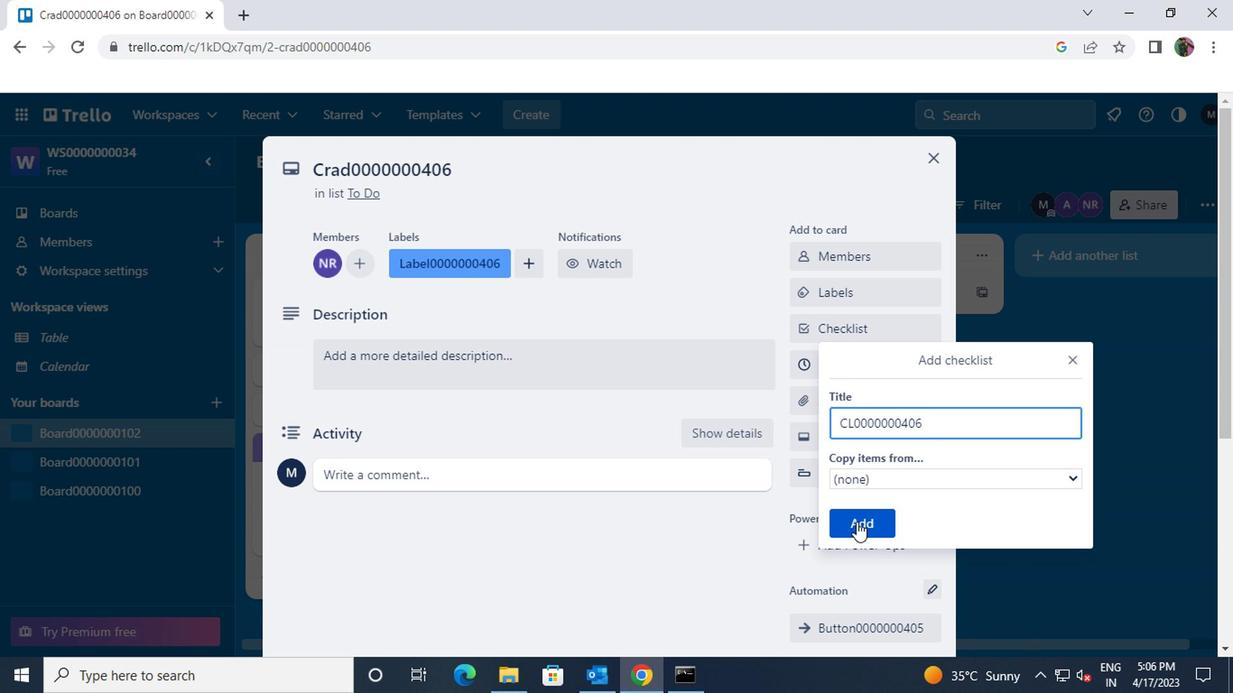 
Action: Mouse moved to (698, 364)
Screenshot: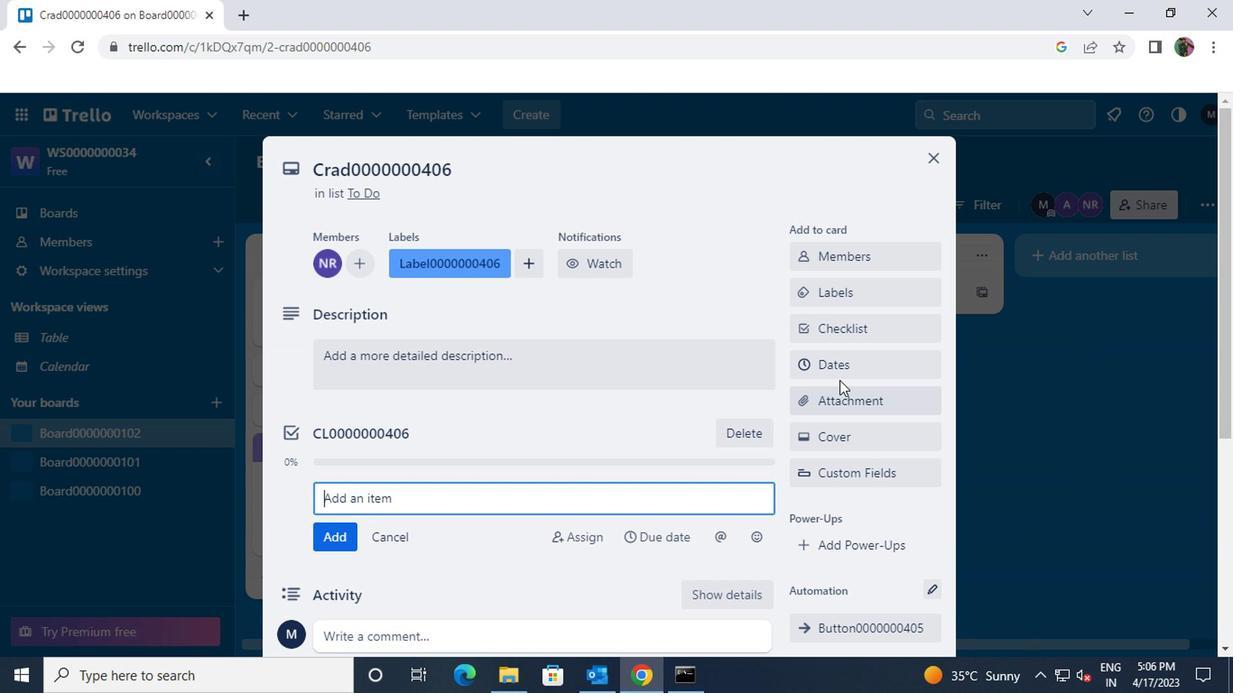 
Action: Mouse pressed left at (698, 364)
Screenshot: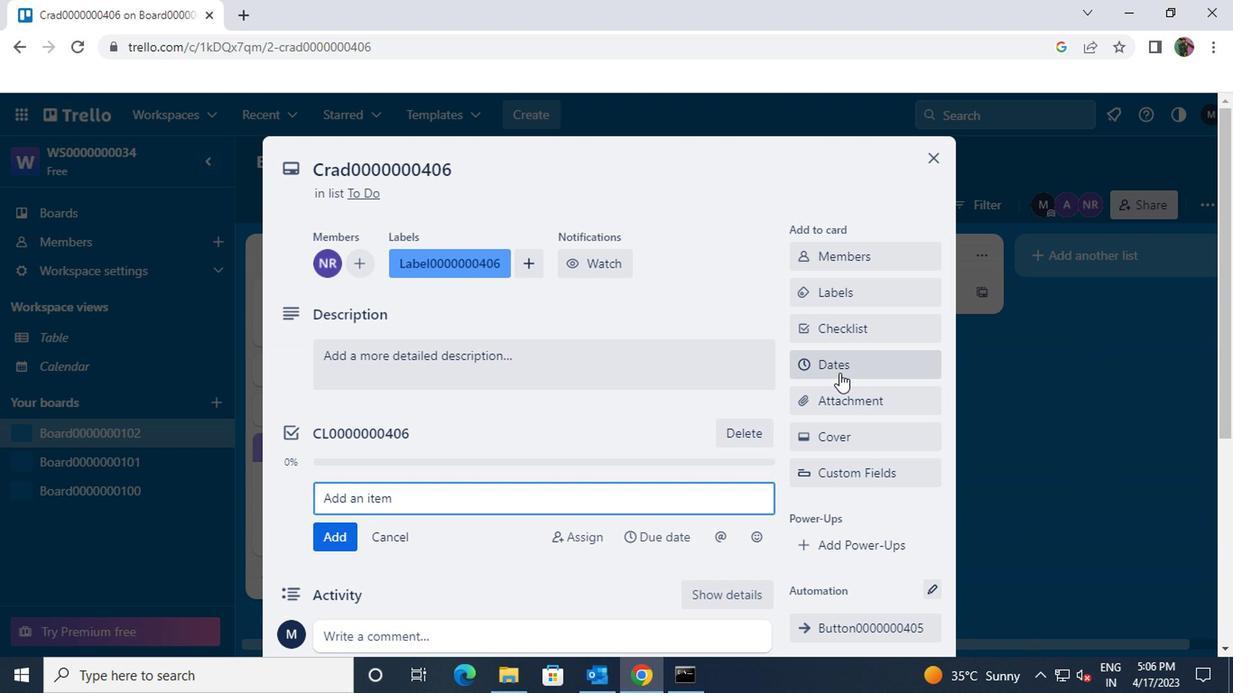 
Action: Mouse moved to (729, 296)
Screenshot: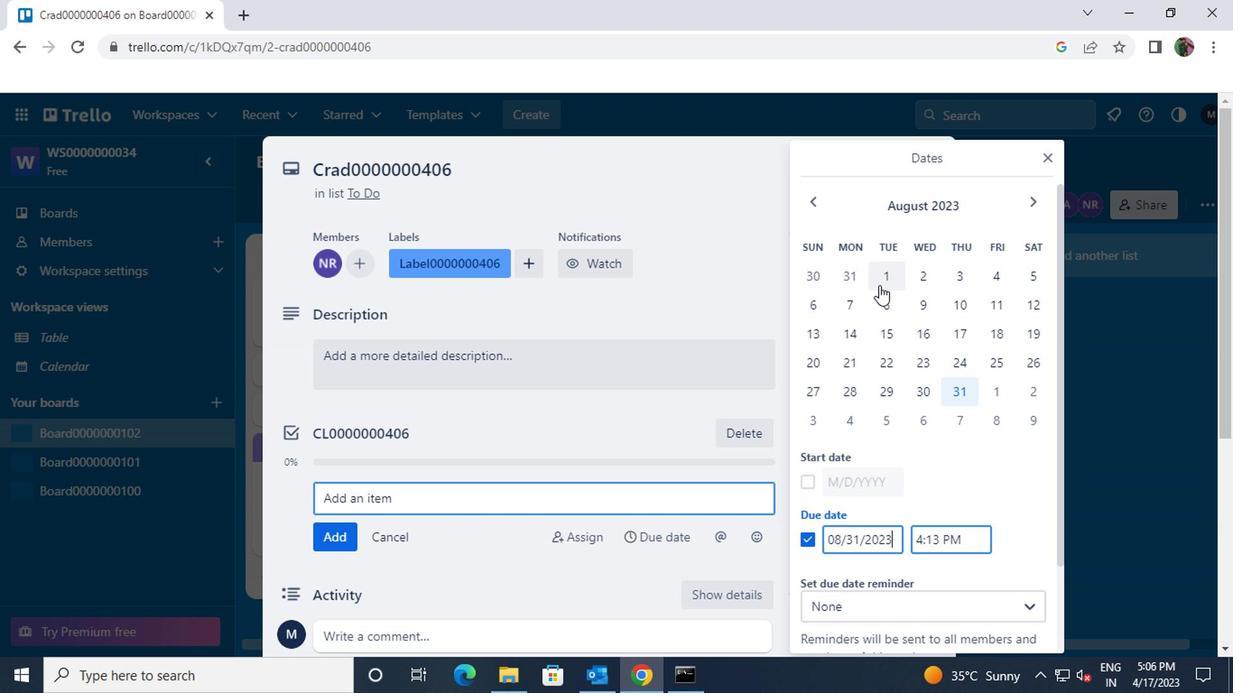 
Action: Mouse pressed left at (729, 296)
Screenshot: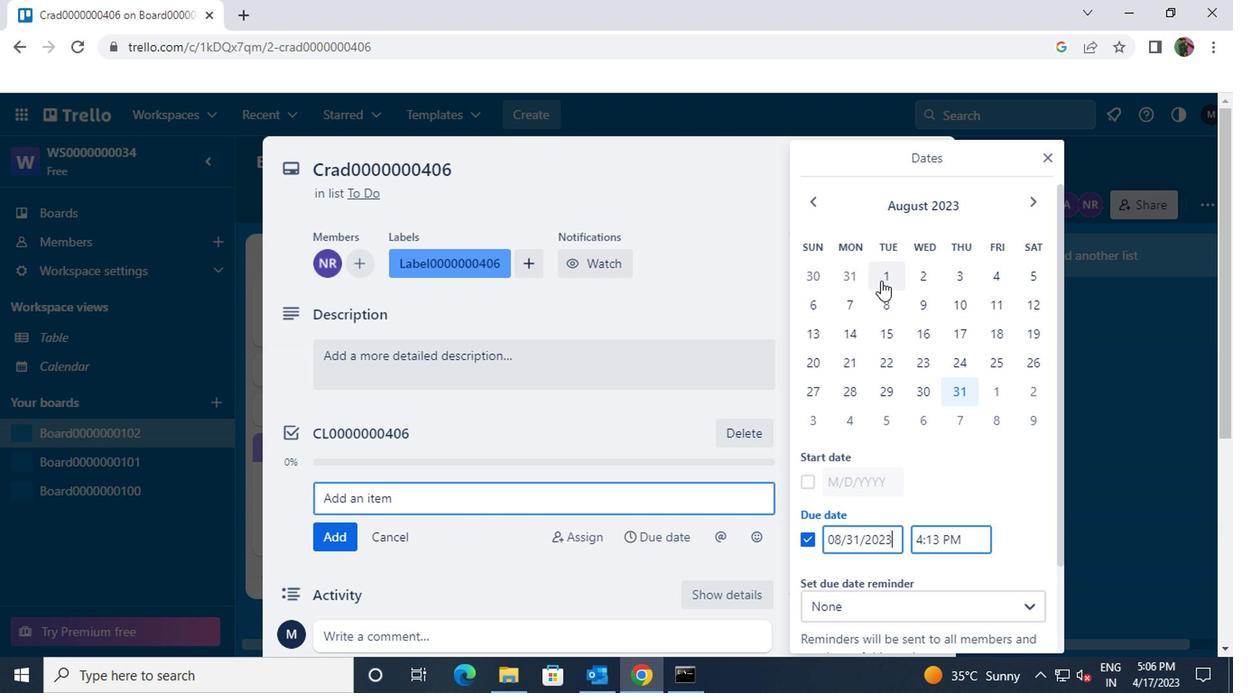 
Action: Mouse moved to (728, 296)
Screenshot: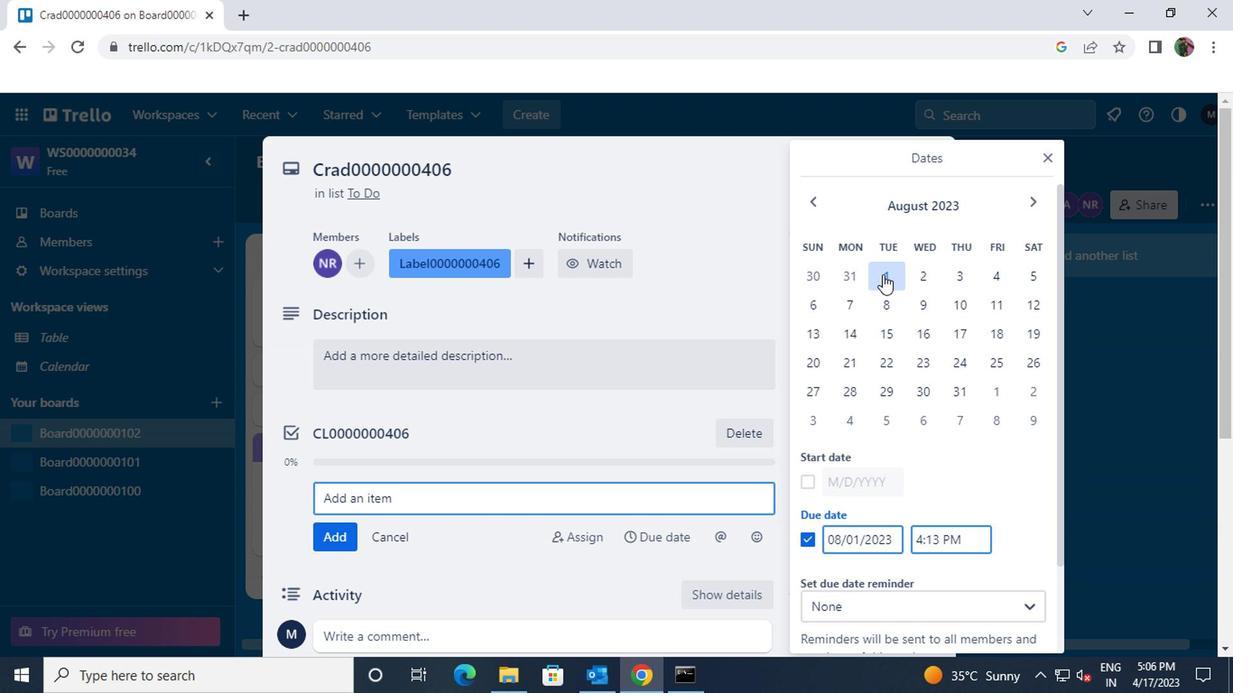
Action: Mouse scrolled (728, 296) with delta (0, 0)
Screenshot: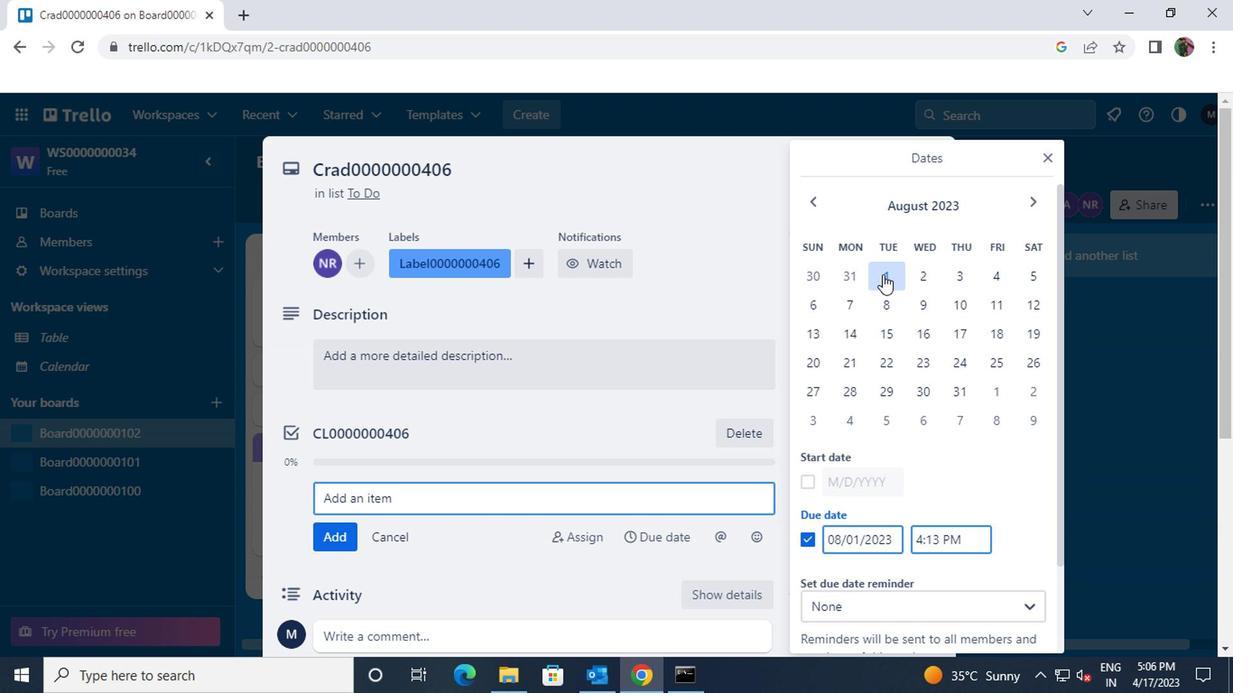 
Action: Mouse moved to (786, 312)
Screenshot: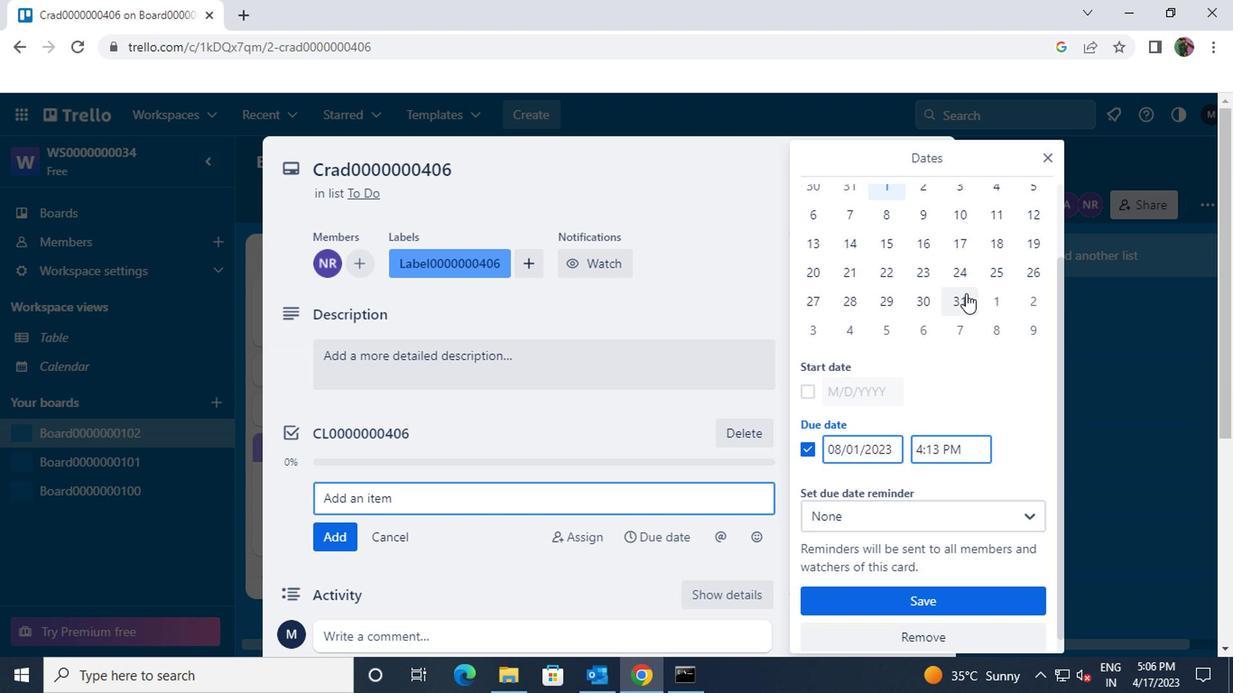 
Action: Mouse pressed left at (786, 312)
Screenshot: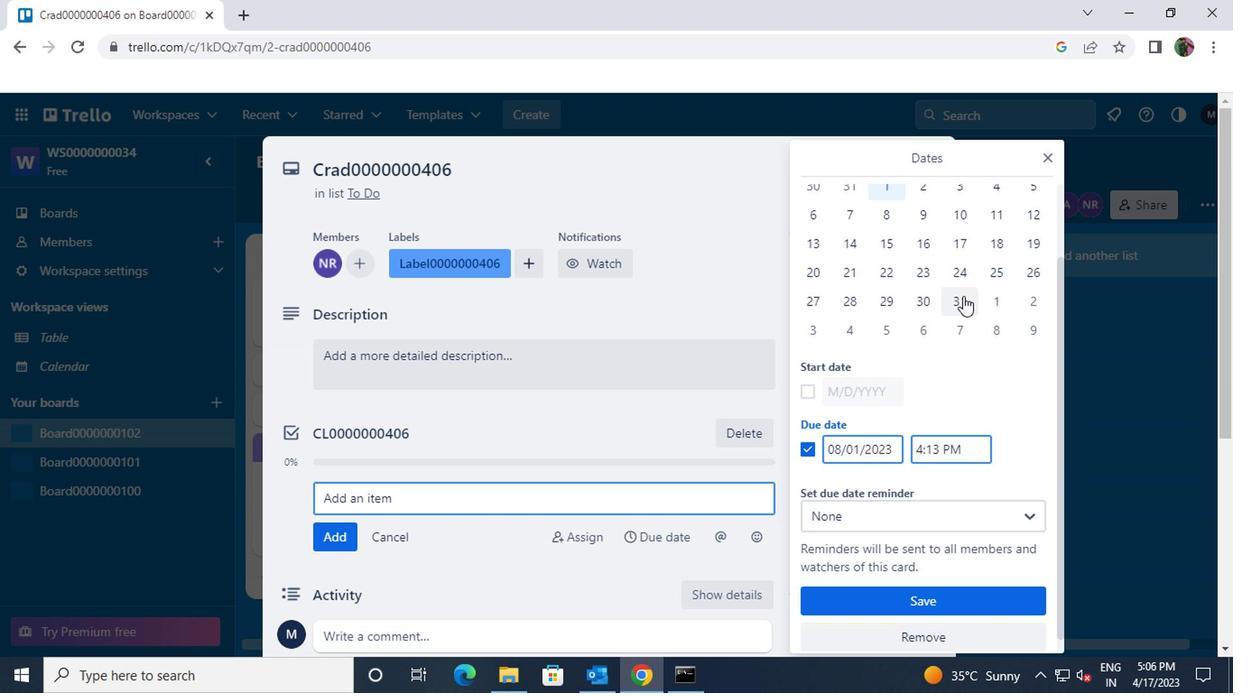 
Action: Mouse moved to (677, 379)
Screenshot: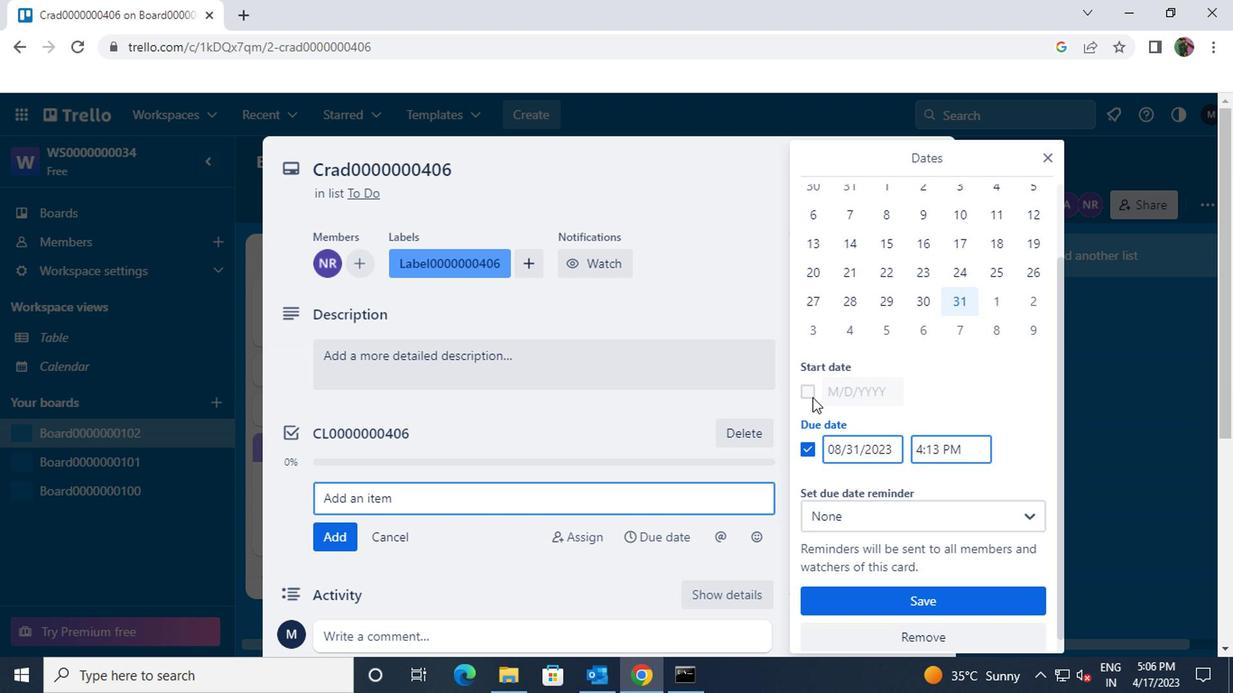 
Action: Mouse pressed left at (677, 379)
Screenshot: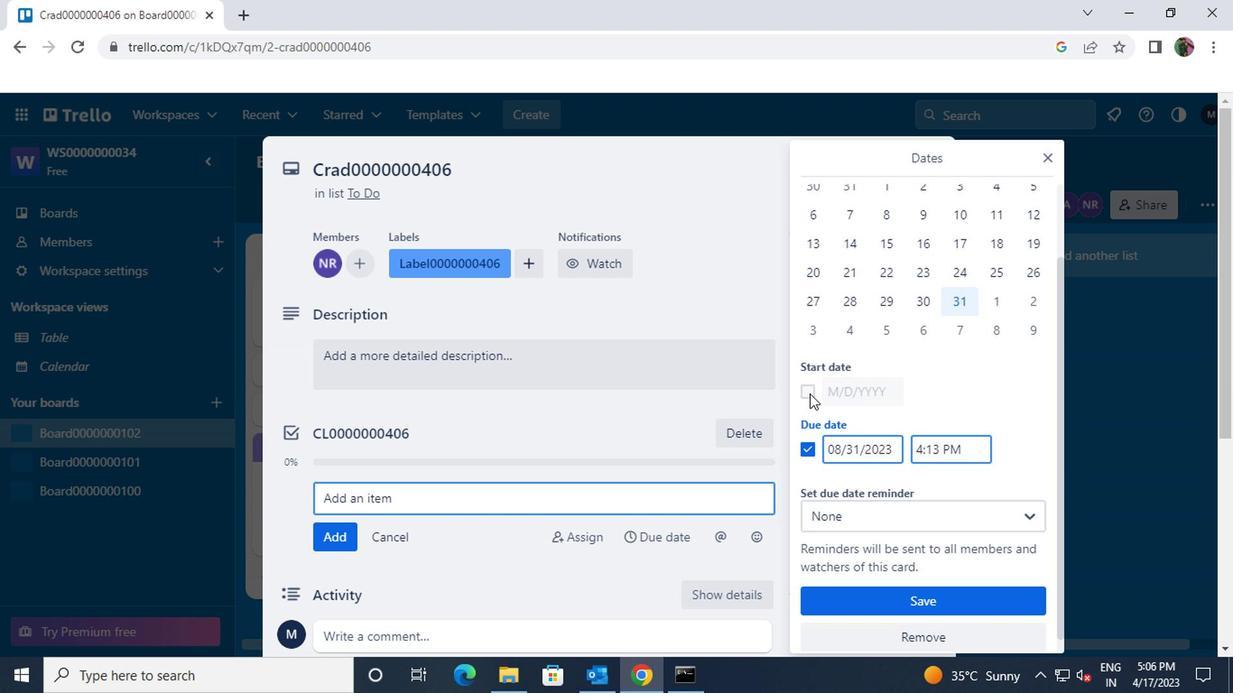 
Action: Mouse scrolled (677, 378) with delta (0, 0)
Screenshot: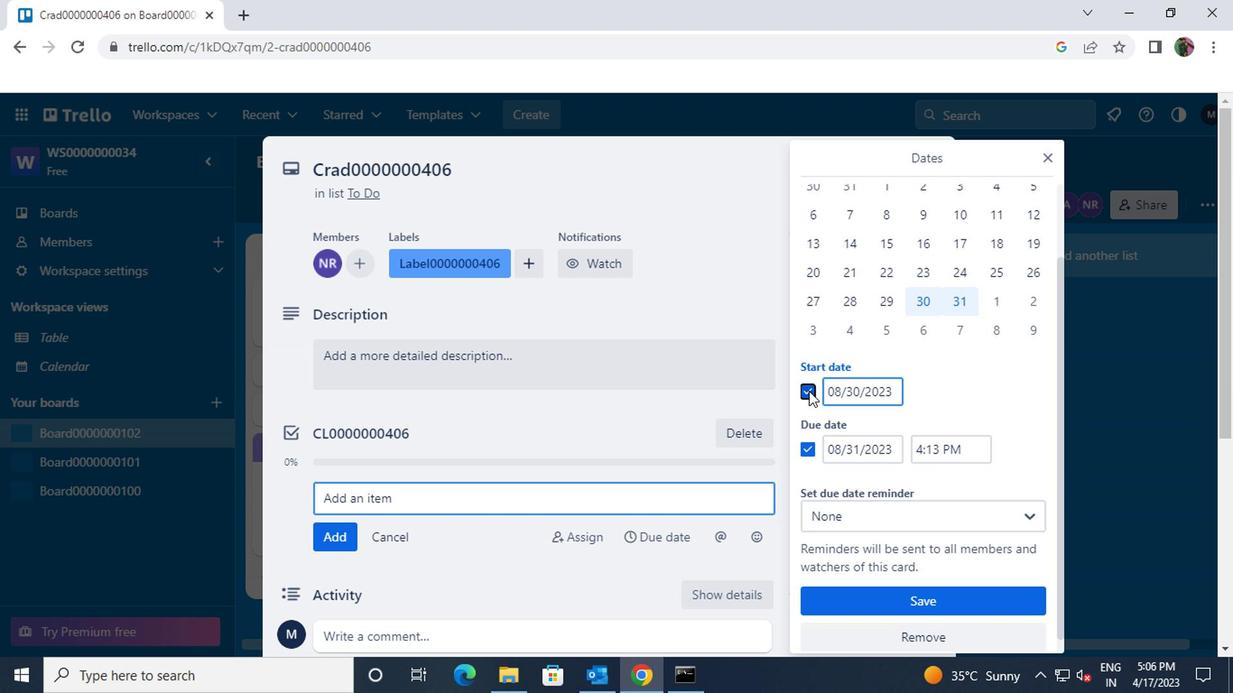 
Action: Mouse moved to (723, 513)
Screenshot: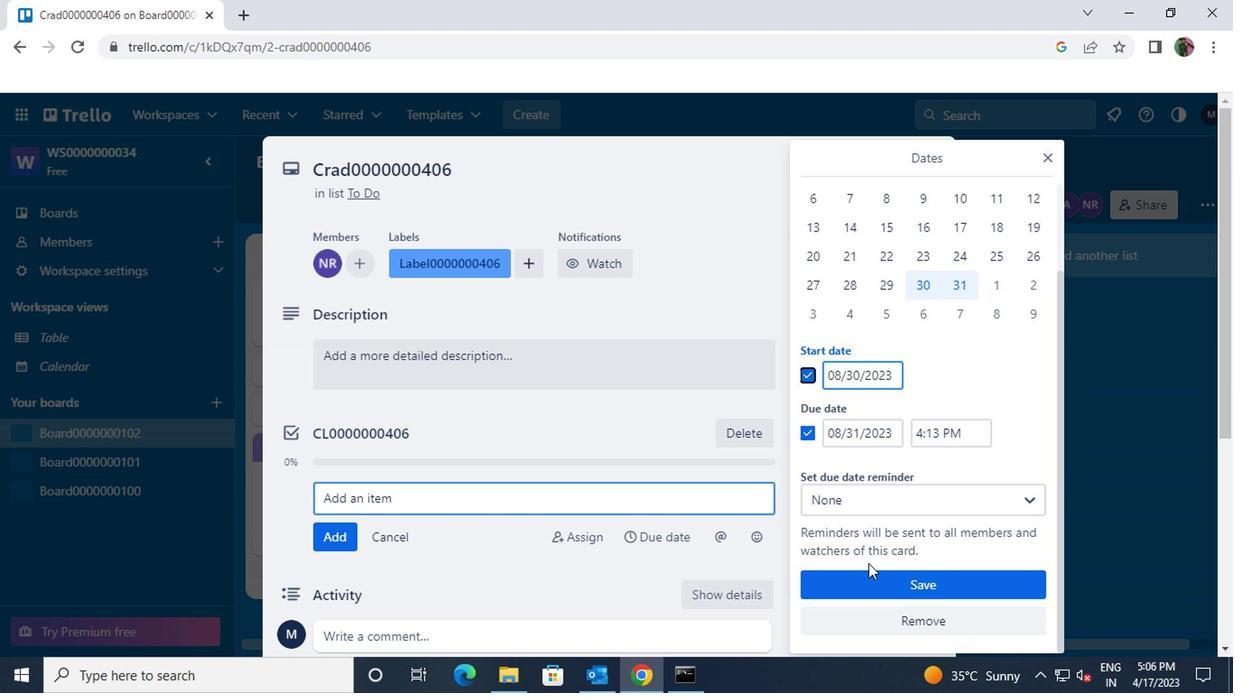 
Action: Mouse pressed left at (723, 513)
Screenshot: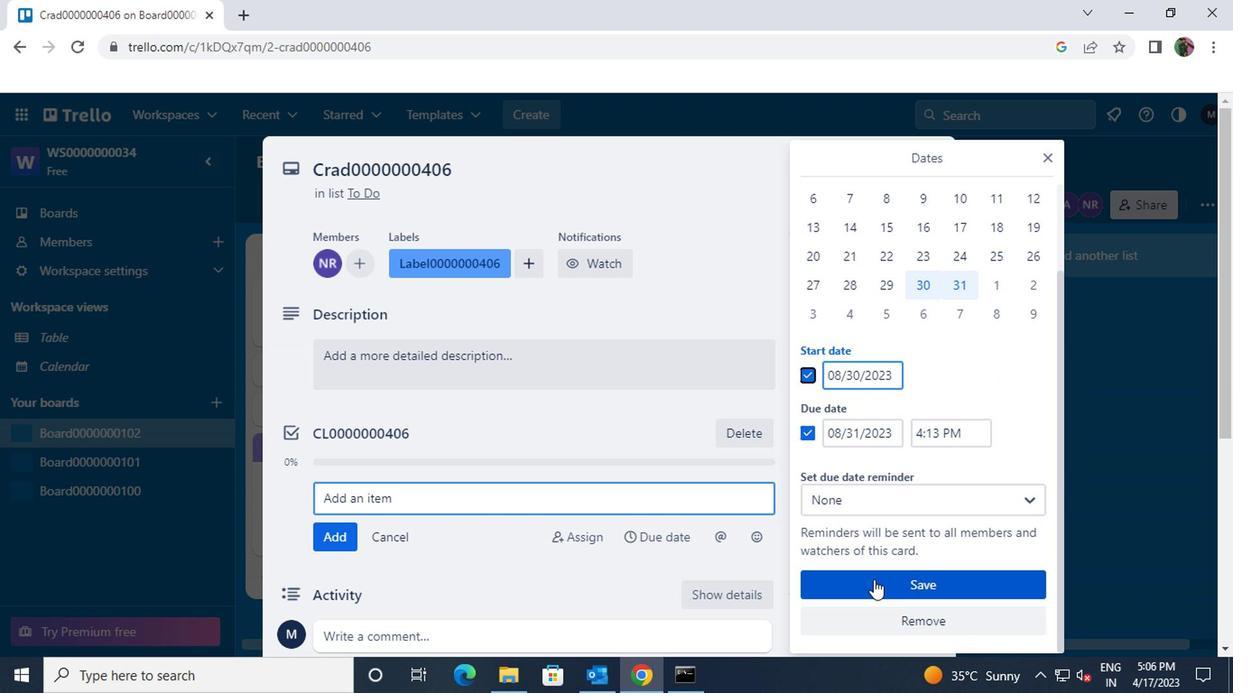 
